 Task: Add a condition where "Channel Is not CTI phone call (outgoing)" in unsolved tickets in your groups.
Action: Mouse moved to (122, 489)
Screenshot: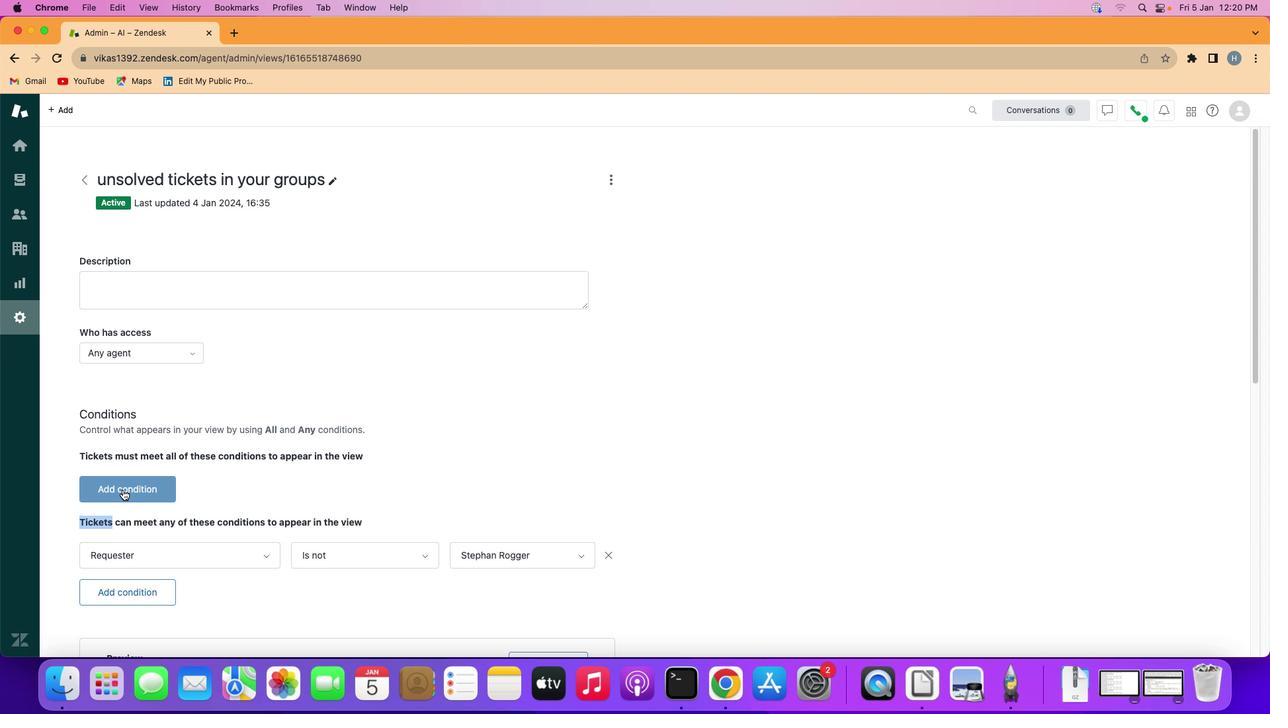 
Action: Mouse pressed left at (122, 489)
Screenshot: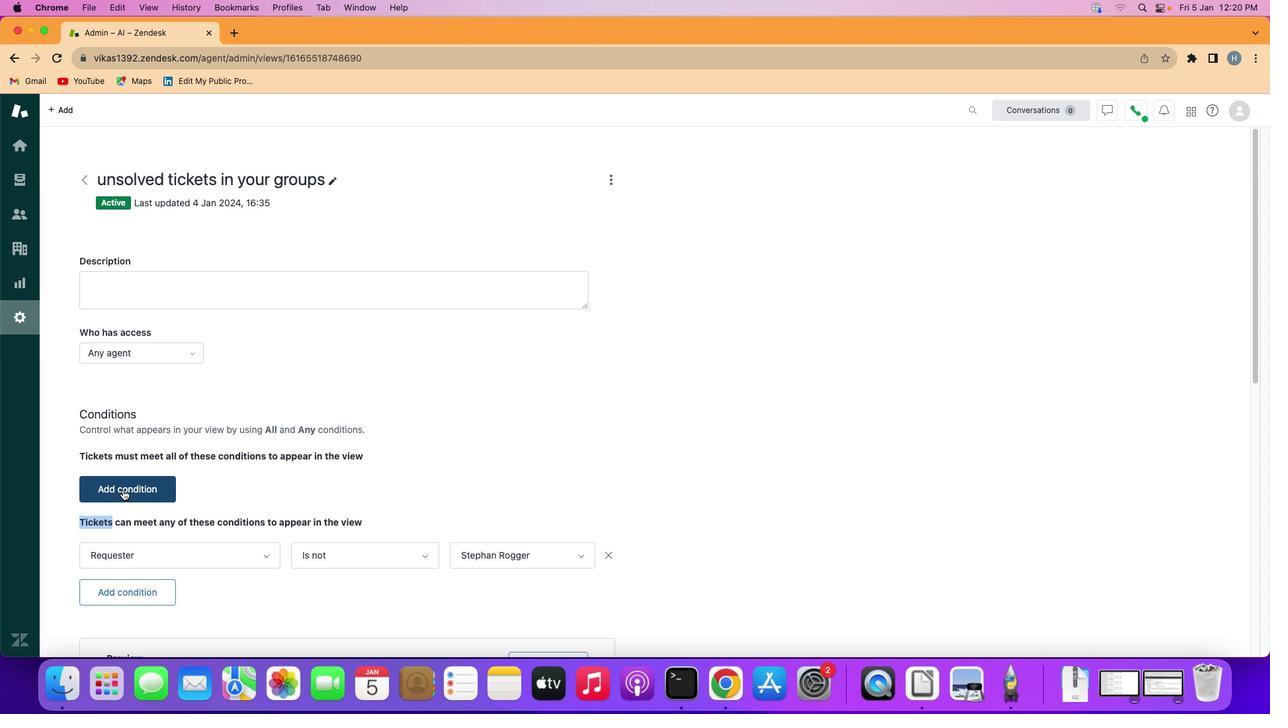 
Action: Mouse moved to (159, 486)
Screenshot: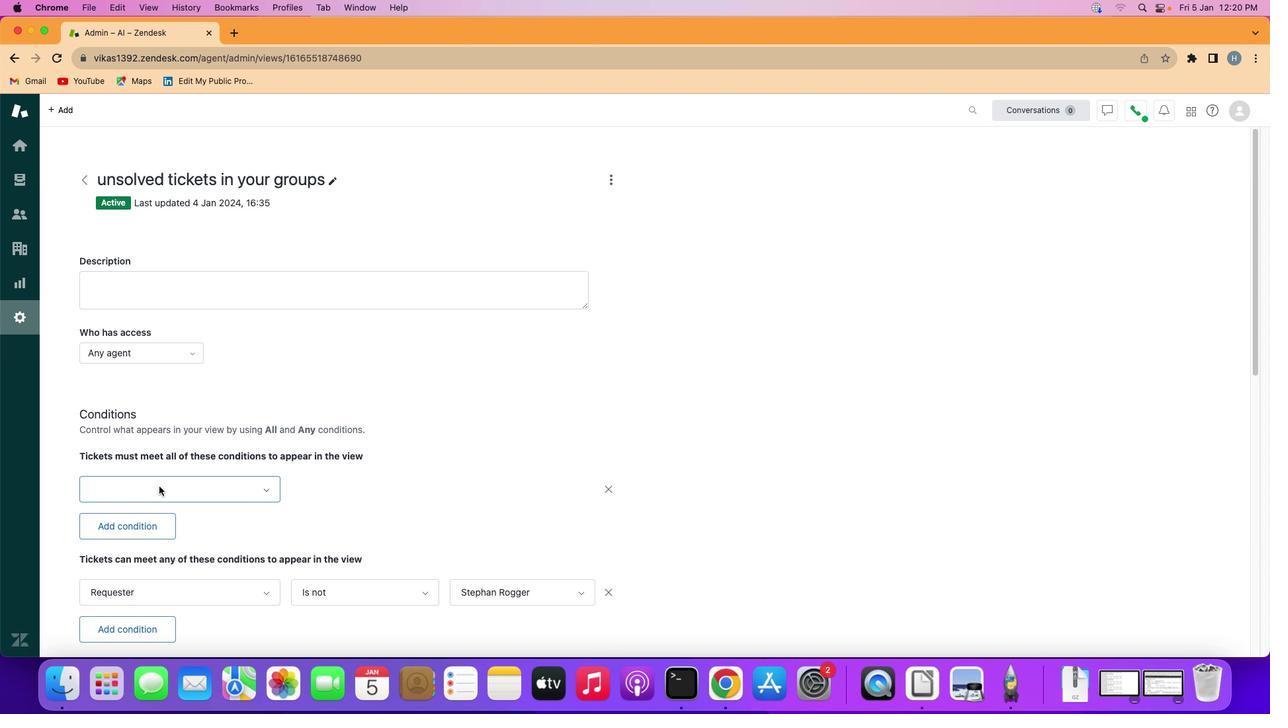 
Action: Mouse pressed left at (159, 486)
Screenshot: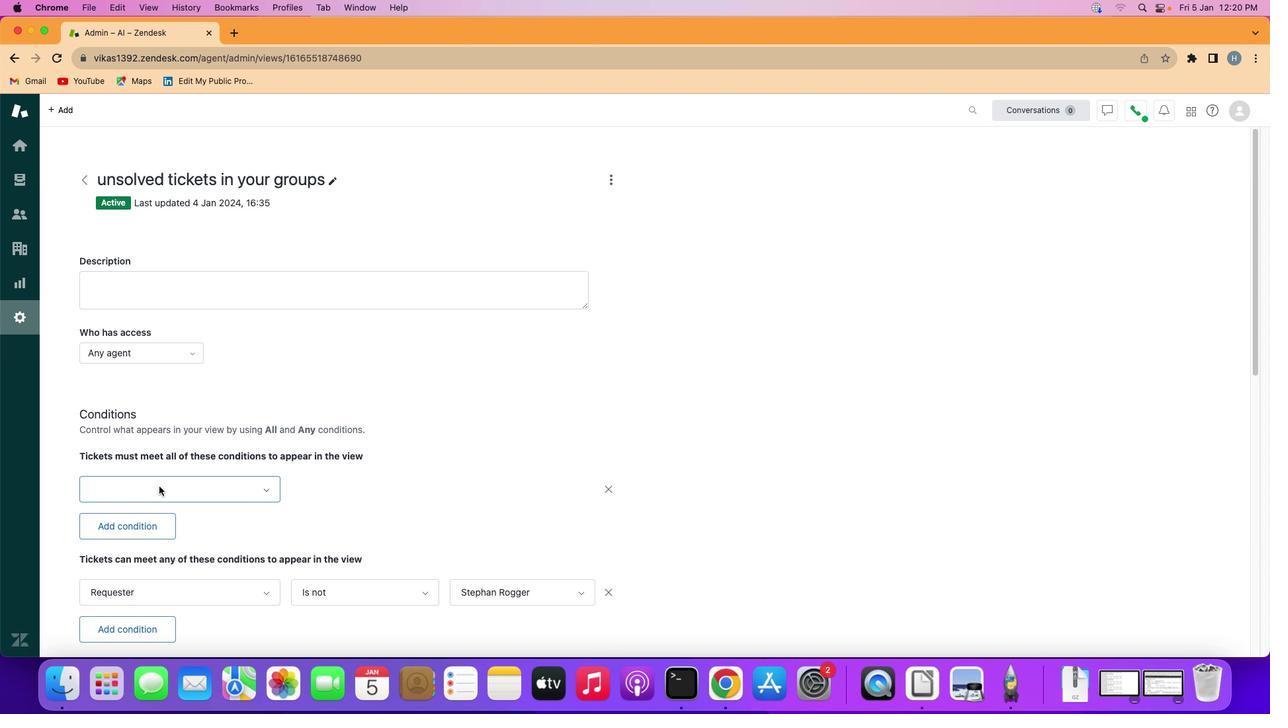 
Action: Mouse moved to (186, 401)
Screenshot: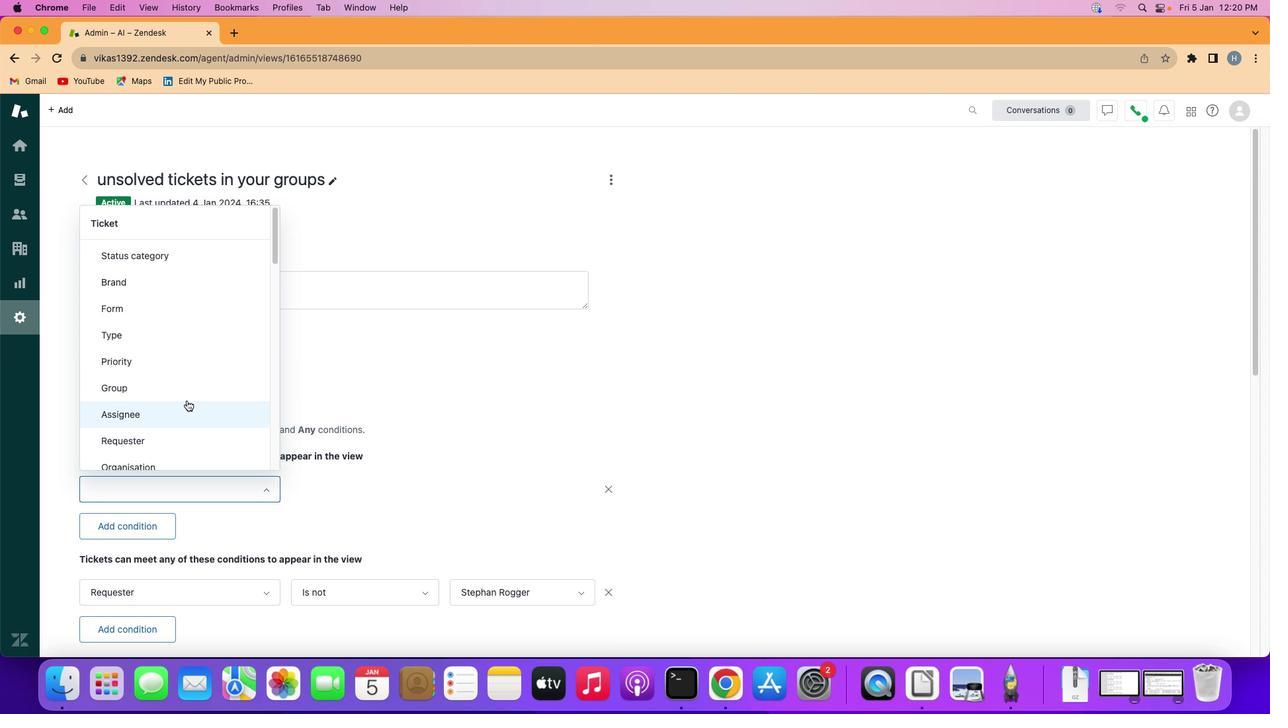 
Action: Mouse scrolled (186, 401) with delta (0, 0)
Screenshot: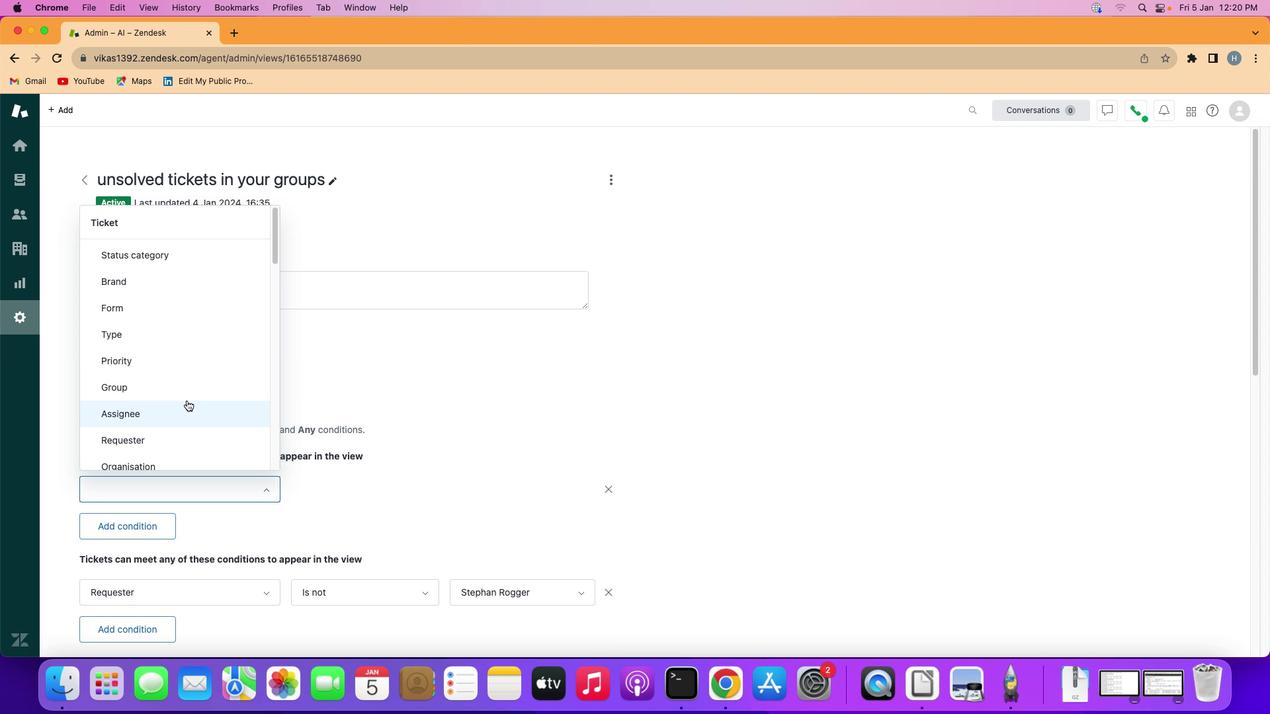 
Action: Mouse moved to (186, 400)
Screenshot: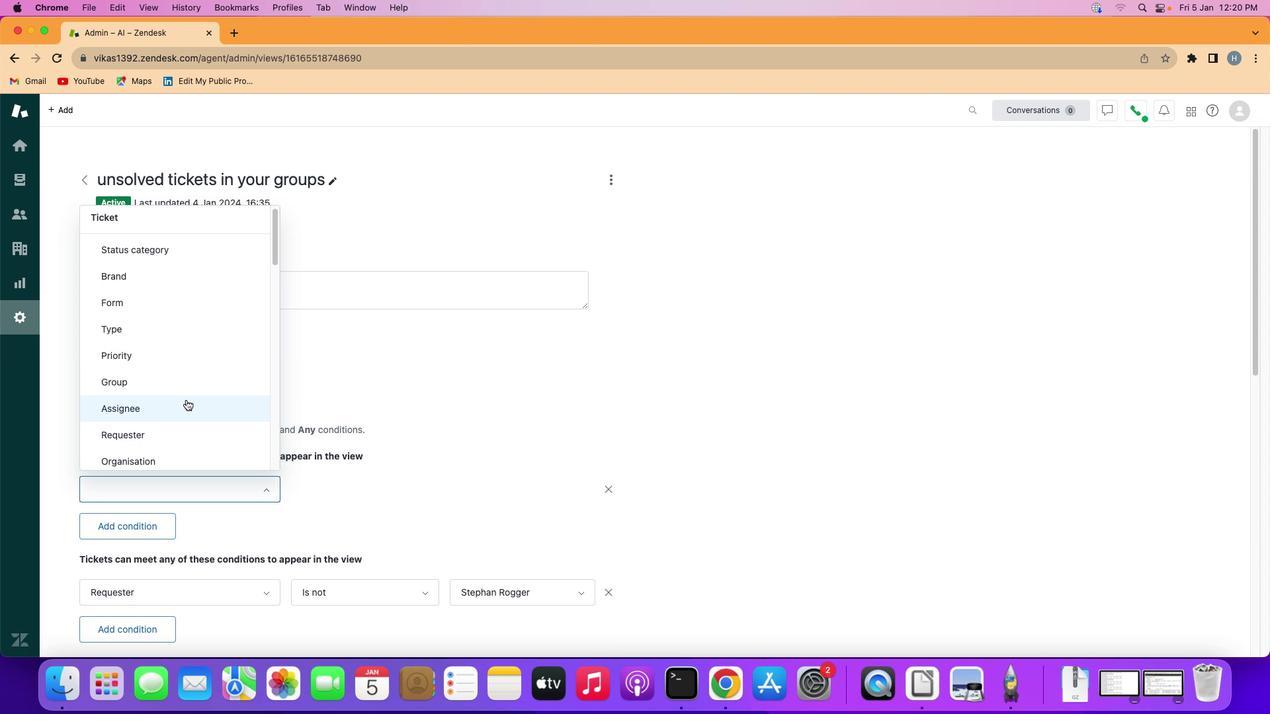 
Action: Mouse scrolled (186, 400) with delta (0, 0)
Screenshot: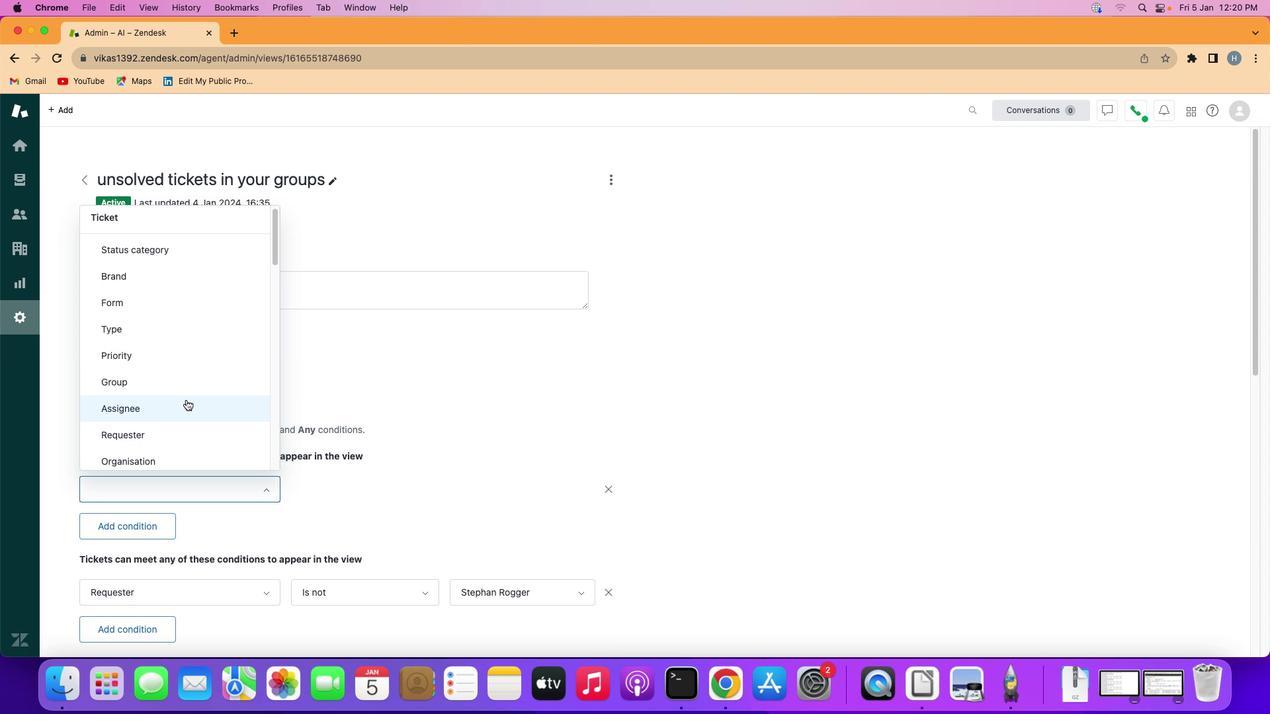 
Action: Mouse moved to (186, 400)
Screenshot: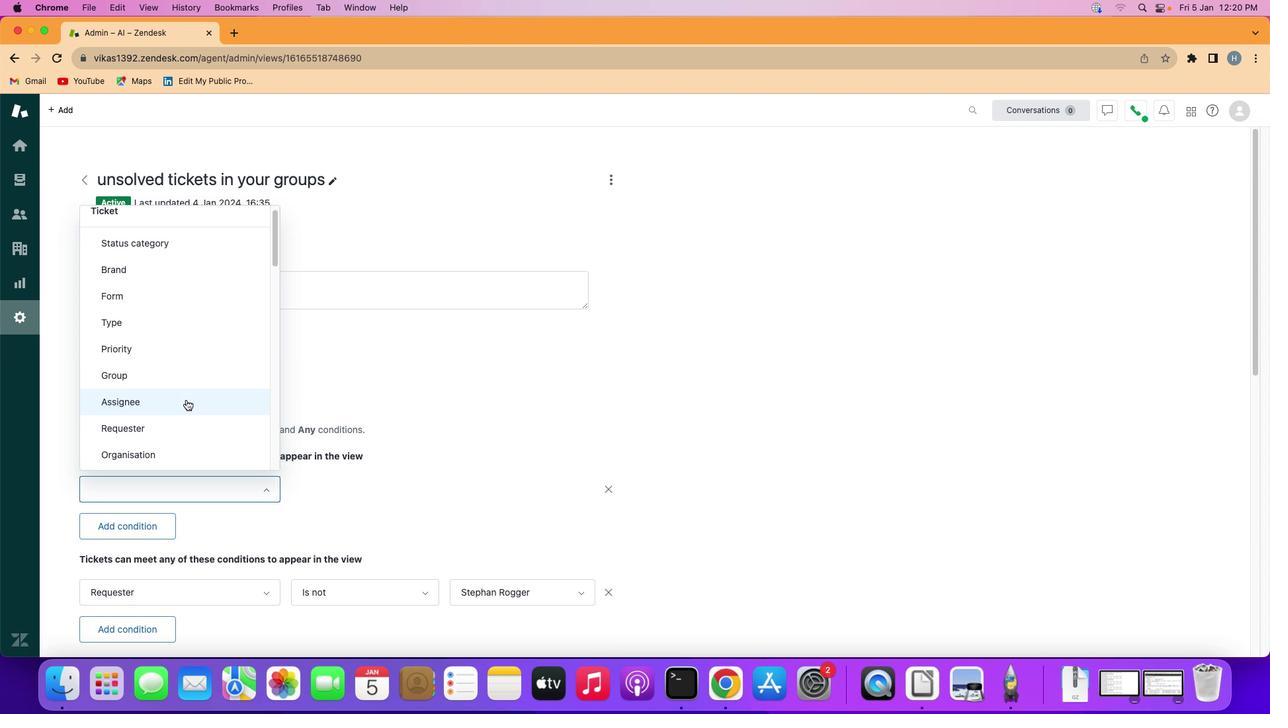 
Action: Mouse scrolled (186, 400) with delta (0, 0)
Screenshot: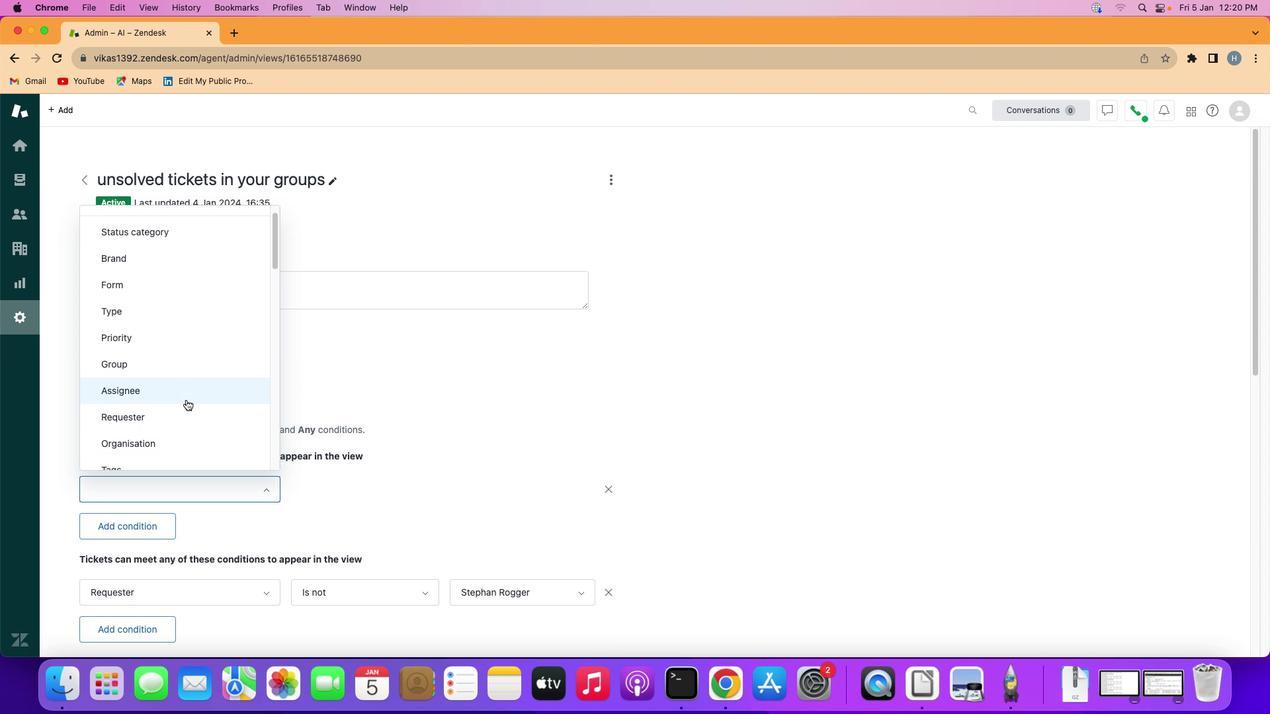 
Action: Mouse moved to (186, 399)
Screenshot: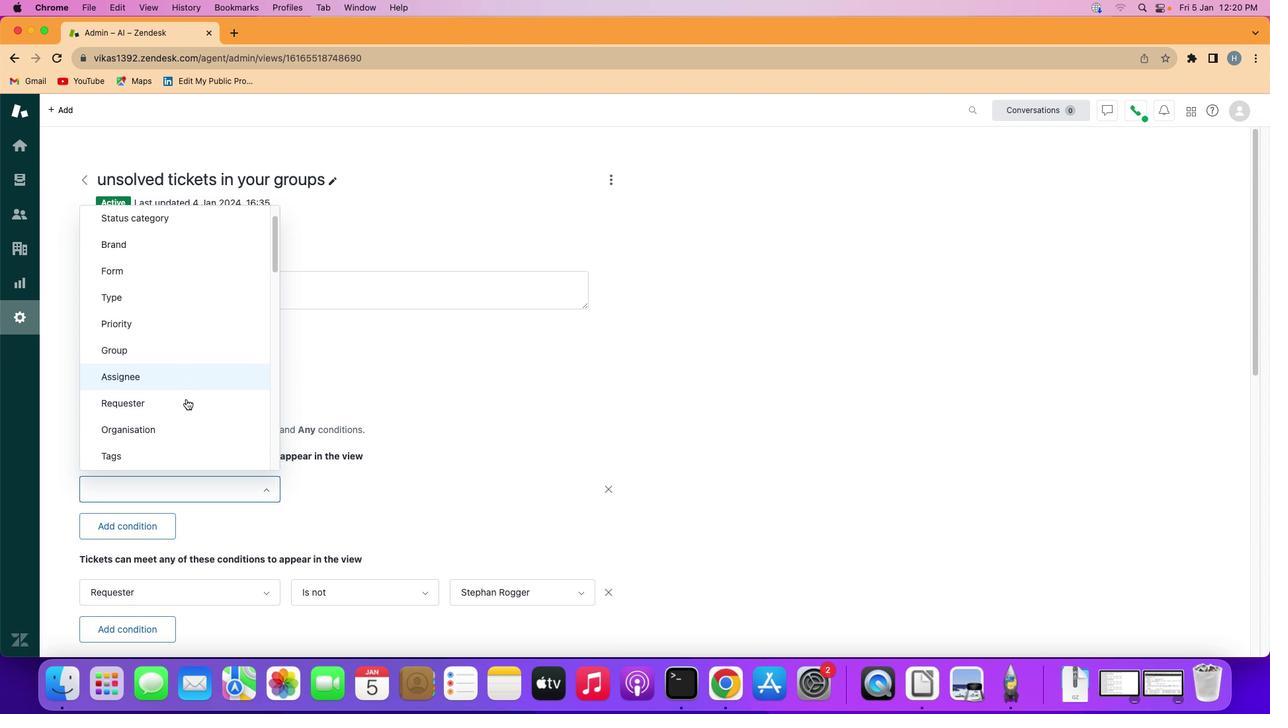 
Action: Mouse scrolled (186, 399) with delta (0, 0)
Screenshot: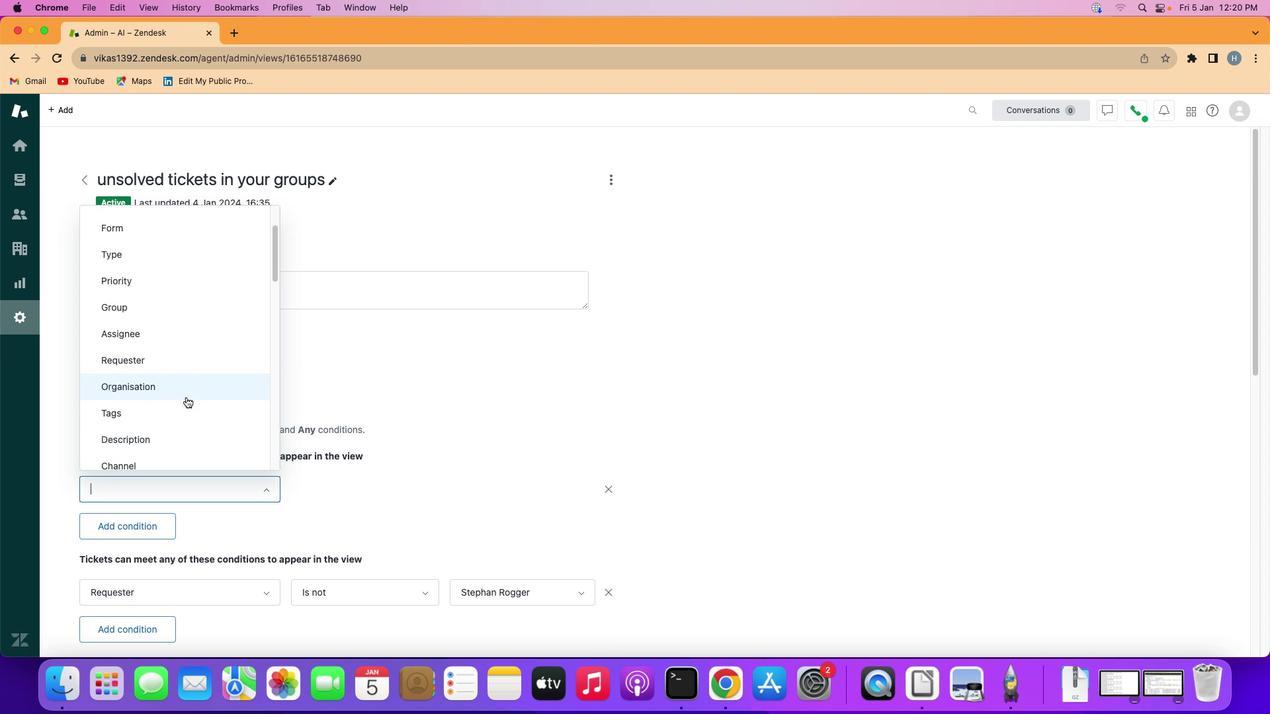 
Action: Mouse moved to (186, 396)
Screenshot: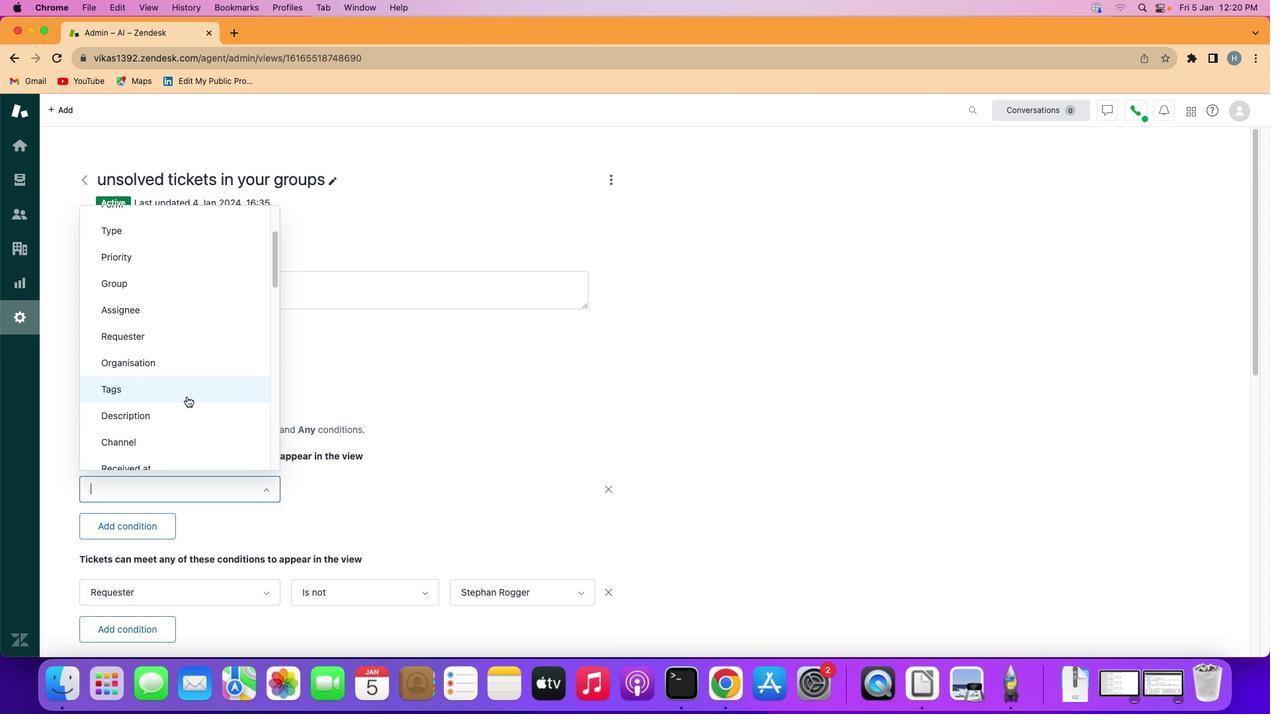 
Action: Mouse scrolled (186, 396) with delta (0, 0)
Screenshot: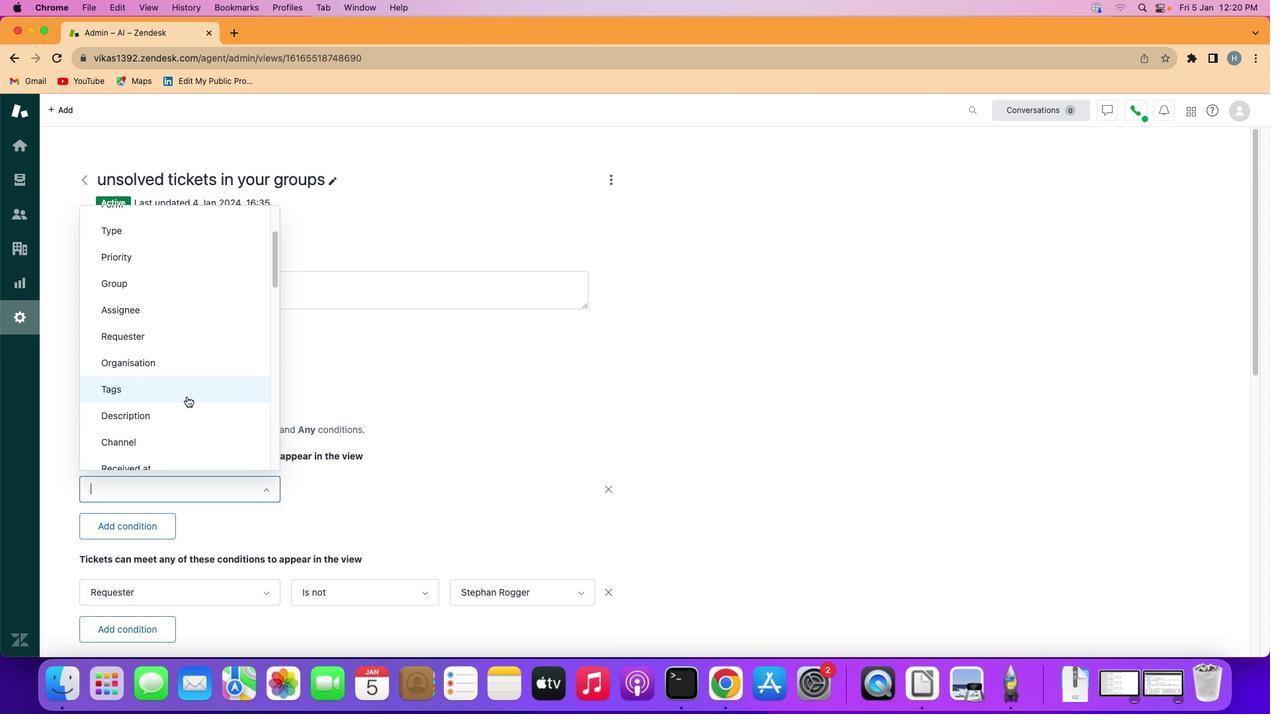 
Action: Mouse moved to (181, 437)
Screenshot: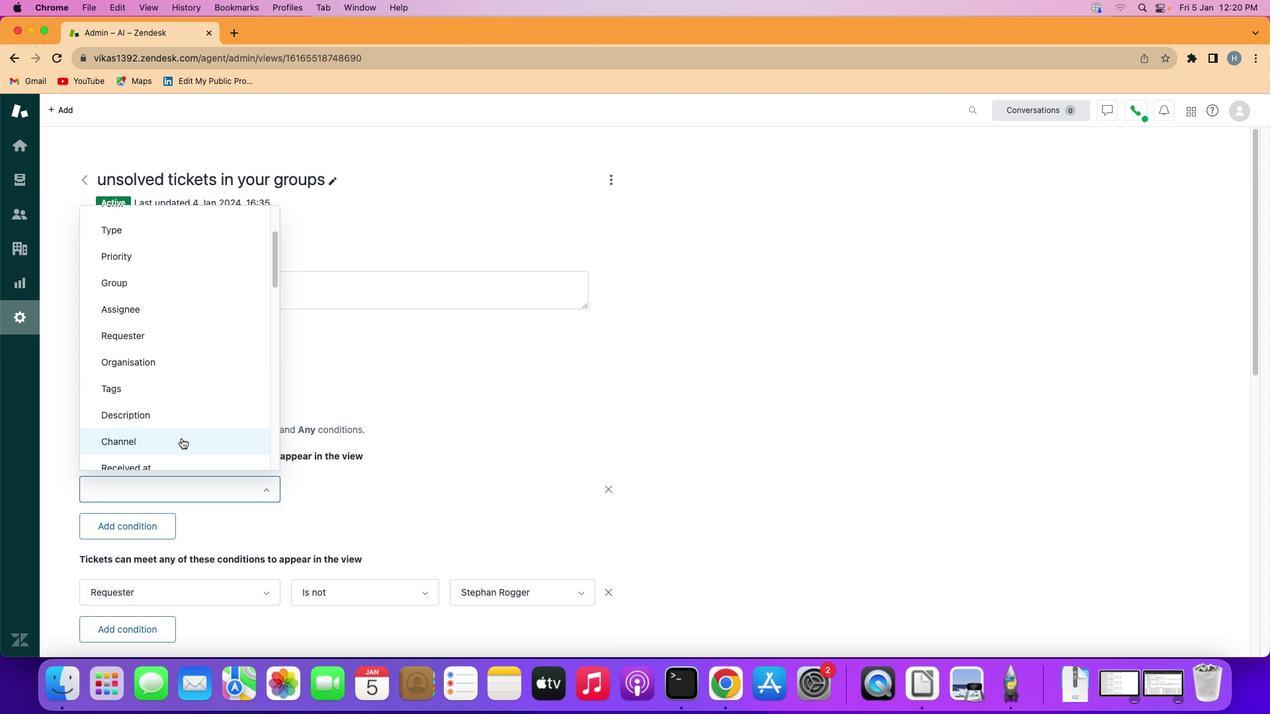 
Action: Mouse pressed left at (181, 437)
Screenshot: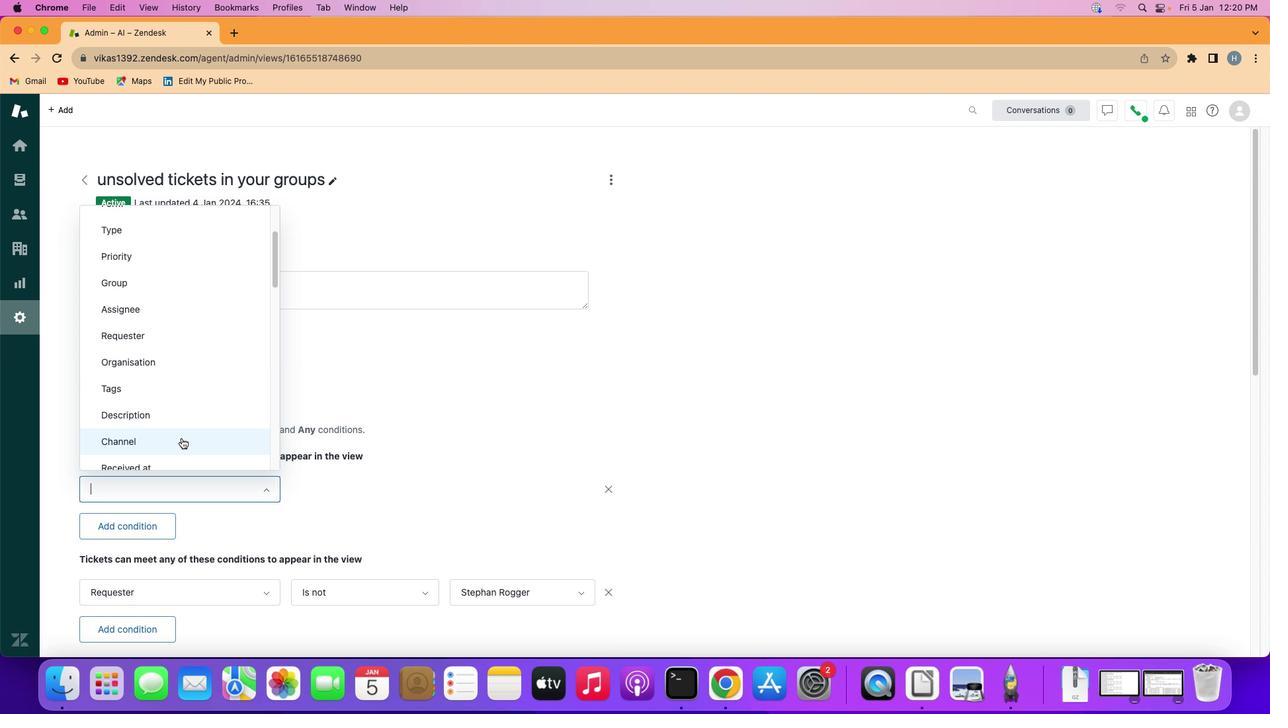 
Action: Mouse moved to (347, 488)
Screenshot: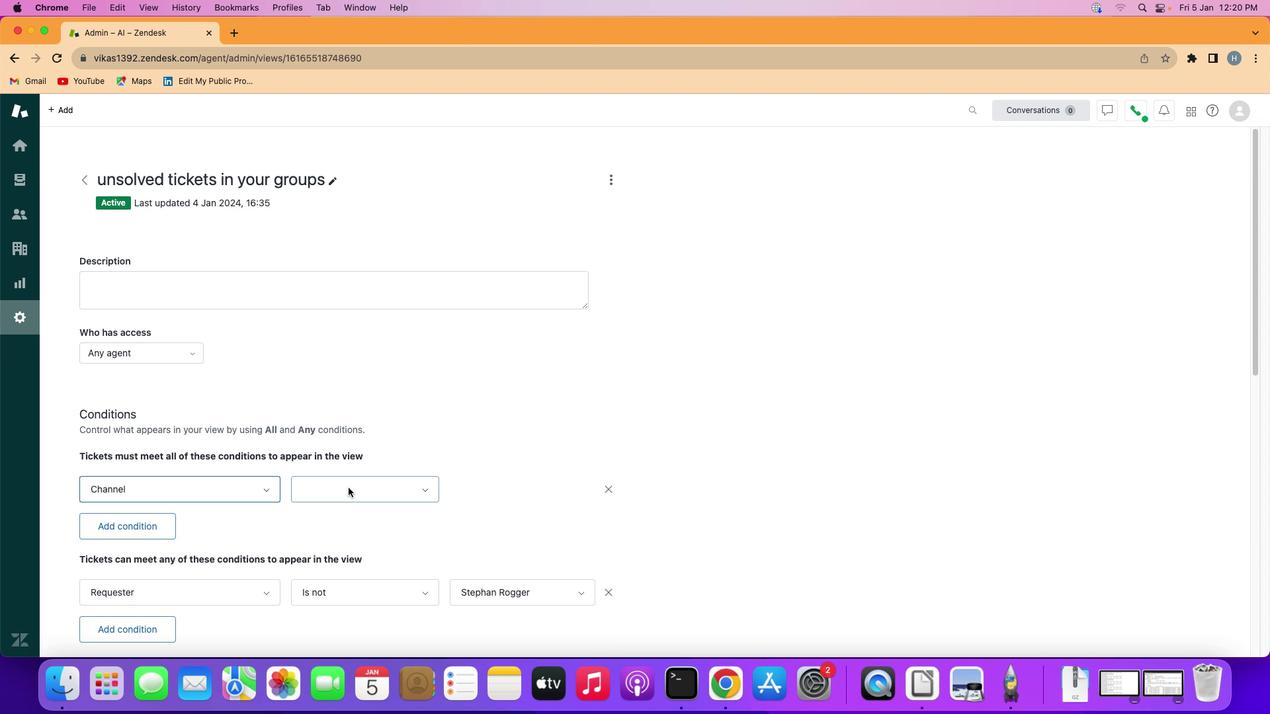 
Action: Mouse pressed left at (347, 488)
Screenshot: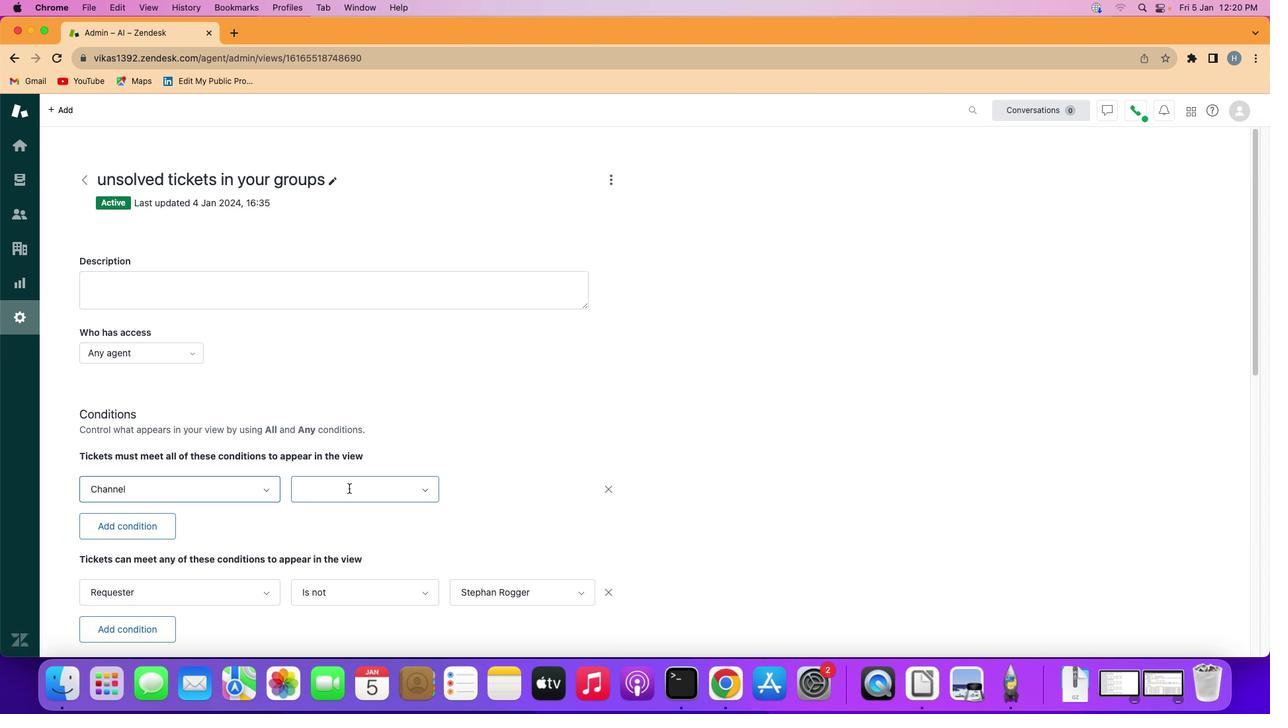
Action: Mouse moved to (342, 543)
Screenshot: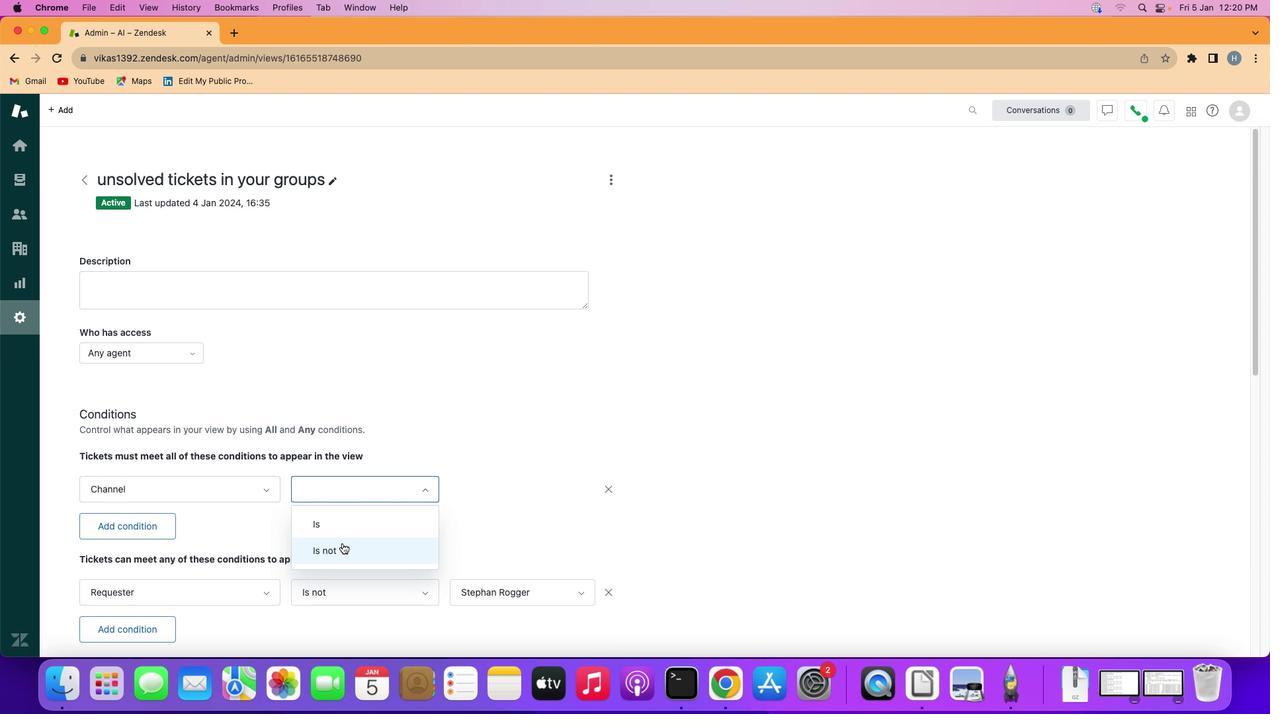 
Action: Mouse pressed left at (342, 543)
Screenshot: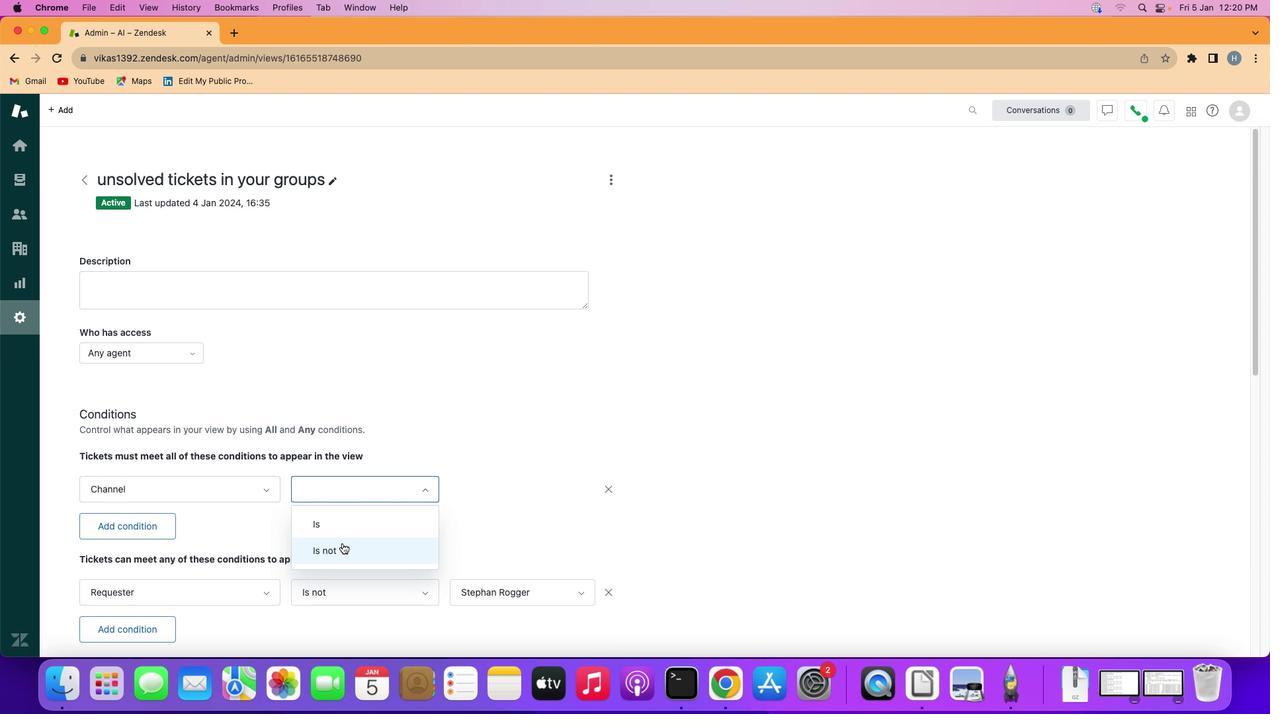 
Action: Mouse moved to (538, 478)
Screenshot: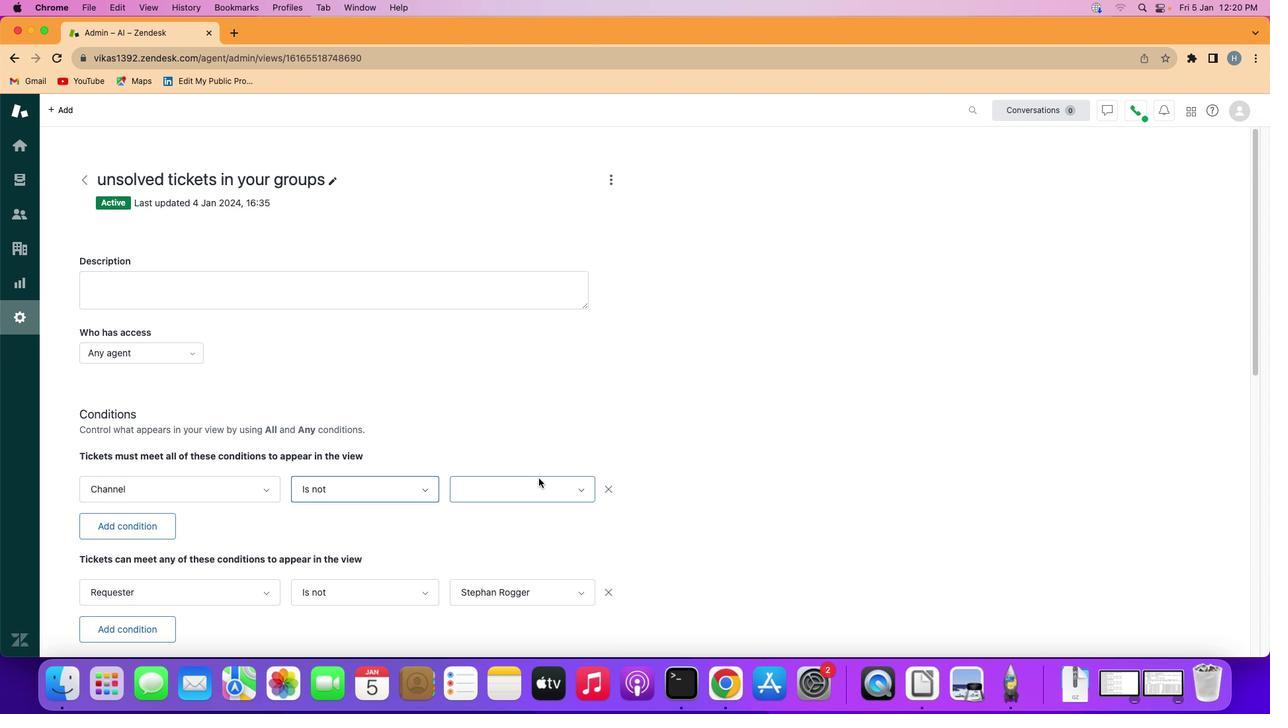 
Action: Mouse pressed left at (538, 478)
Screenshot: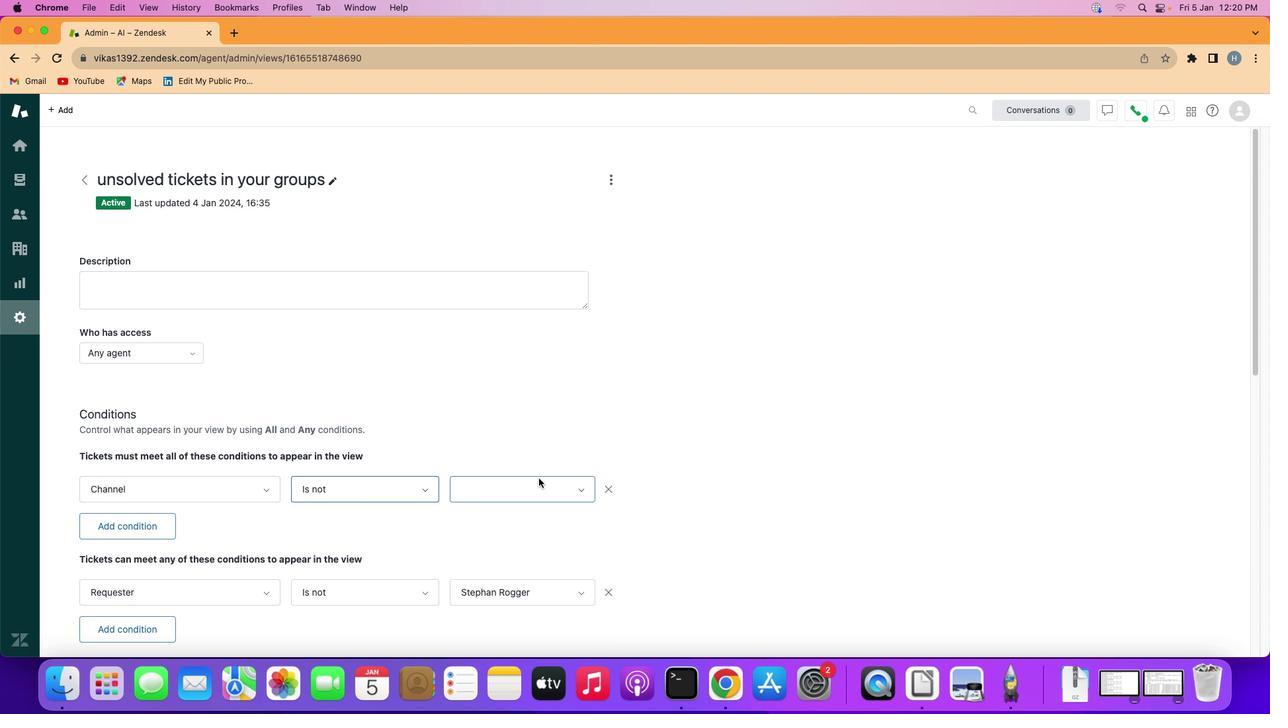 
Action: Mouse moved to (516, 393)
Screenshot: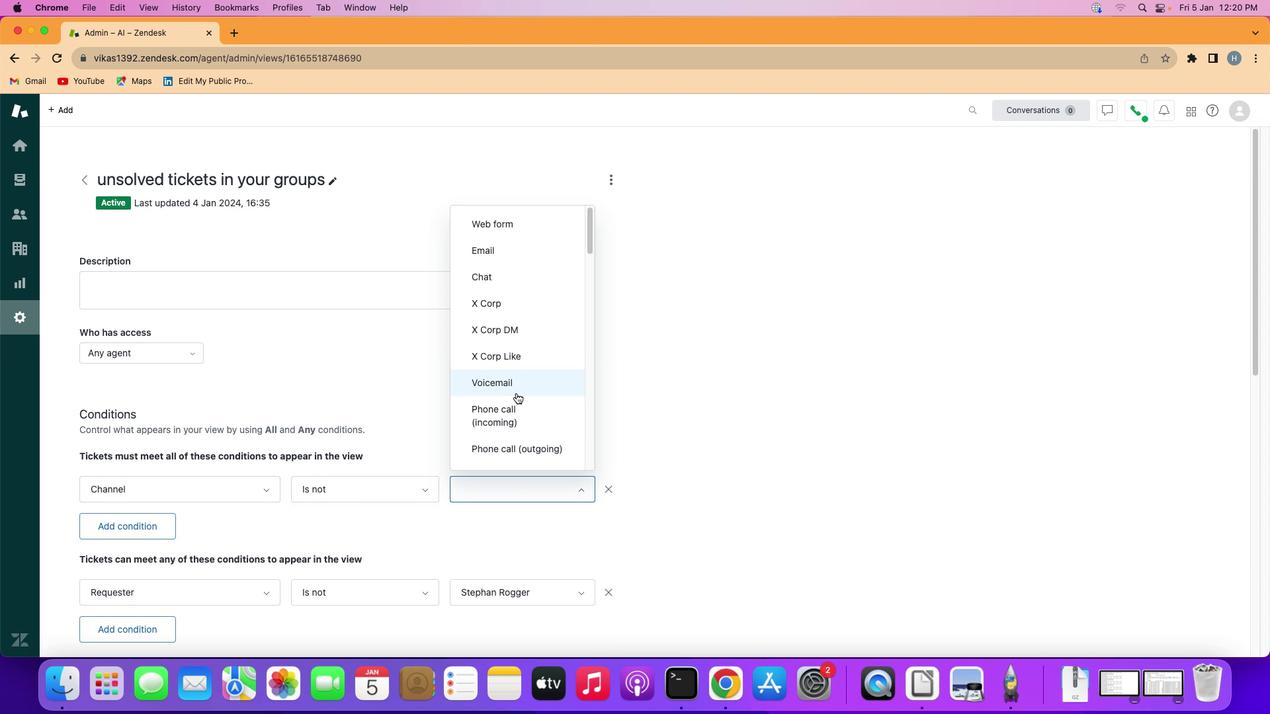 
Action: Mouse scrolled (516, 393) with delta (0, 0)
Screenshot: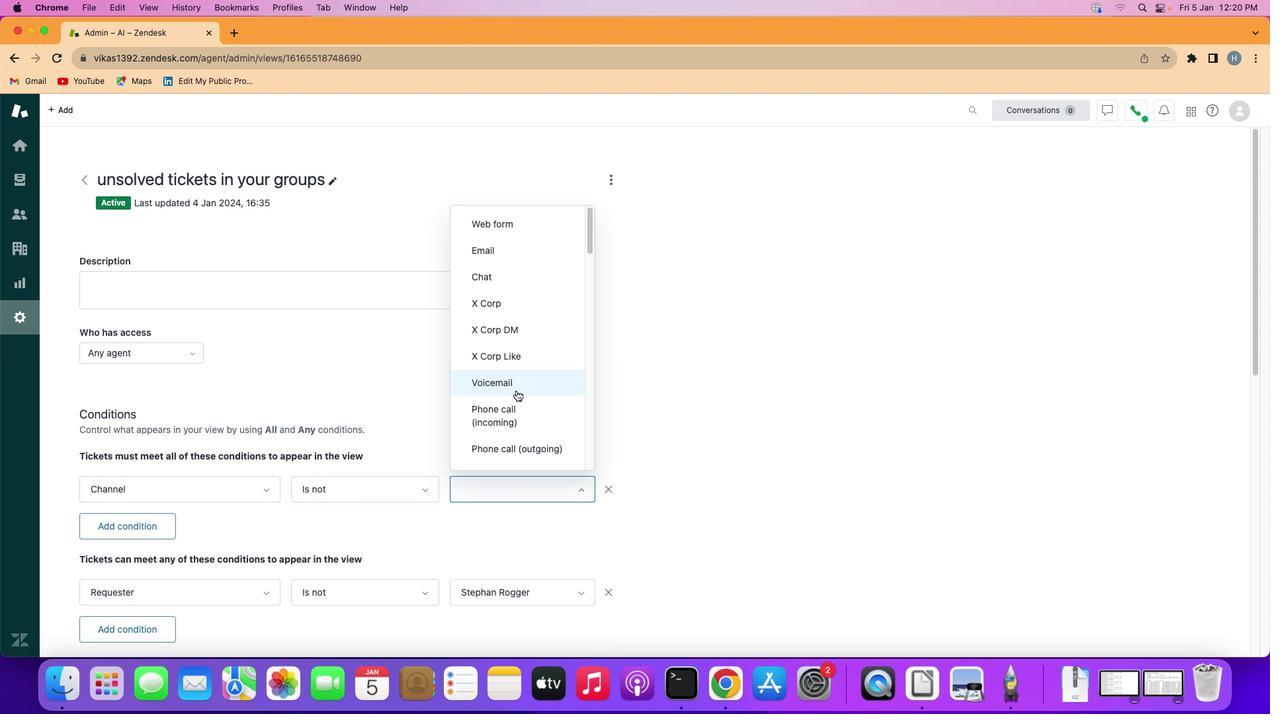 
Action: Mouse scrolled (516, 393) with delta (0, -1)
Screenshot: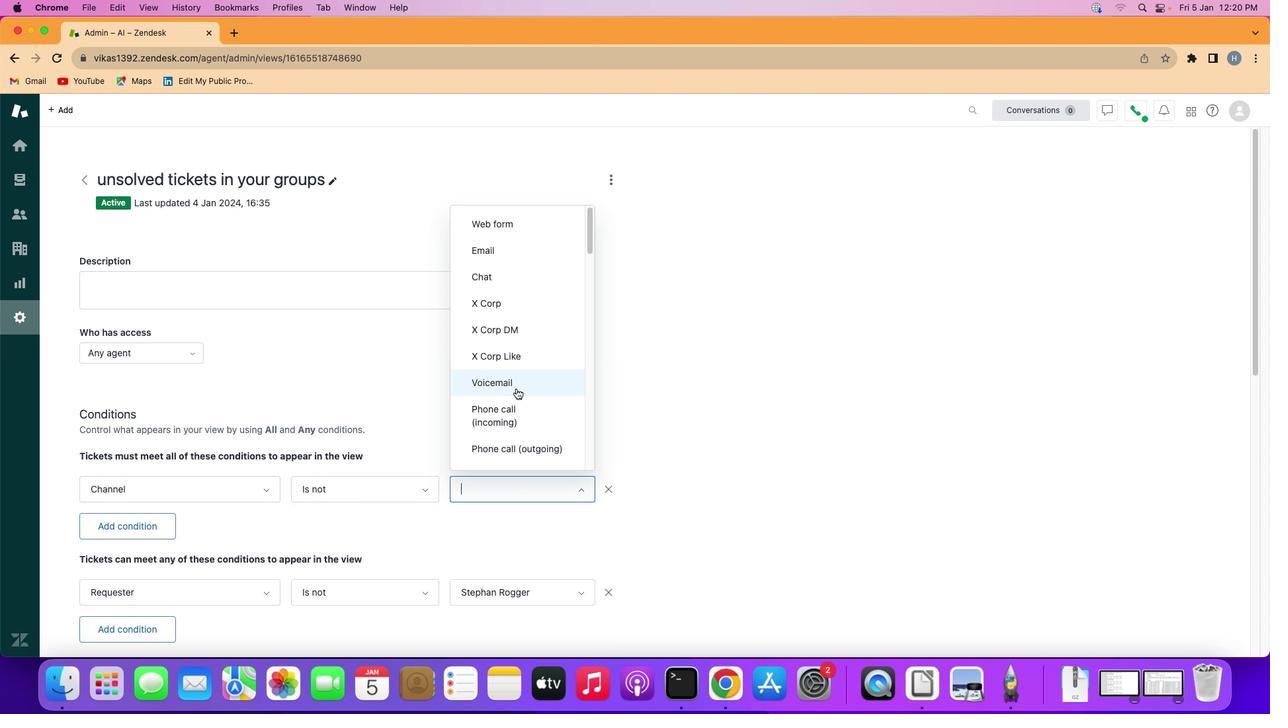 
Action: Mouse moved to (516, 390)
Screenshot: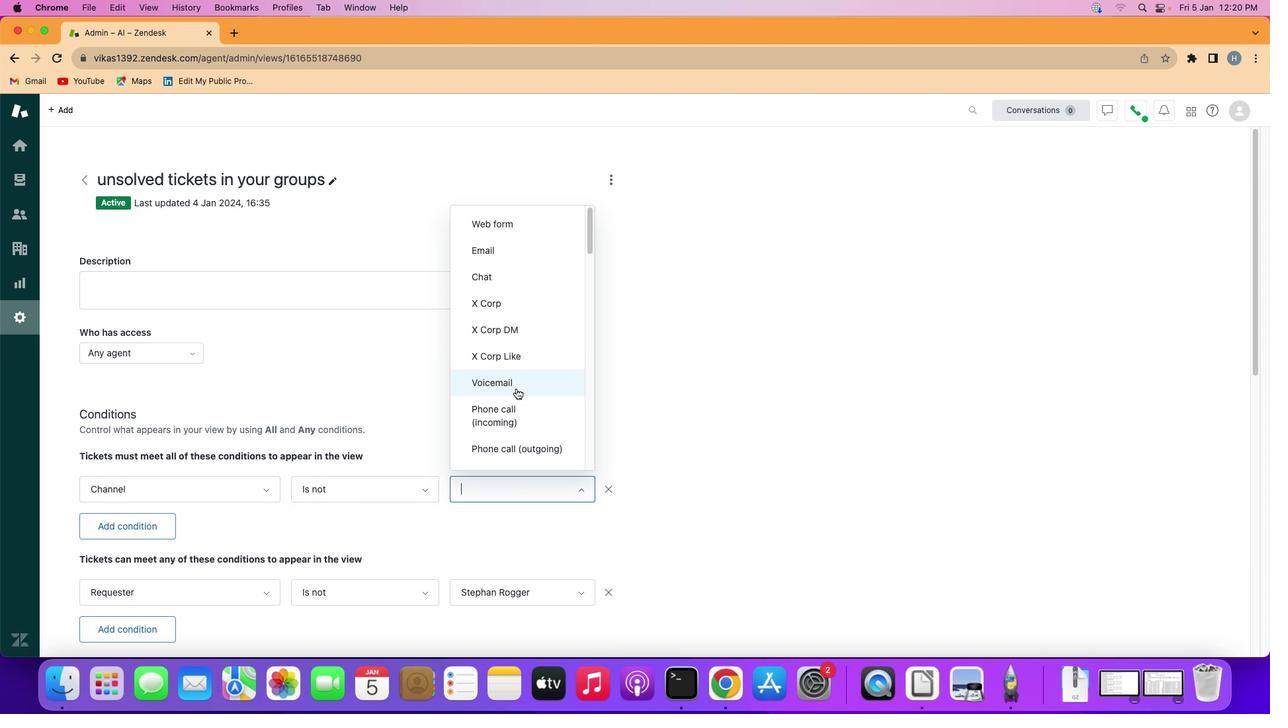 
Action: Mouse scrolled (516, 390) with delta (0, 0)
Screenshot: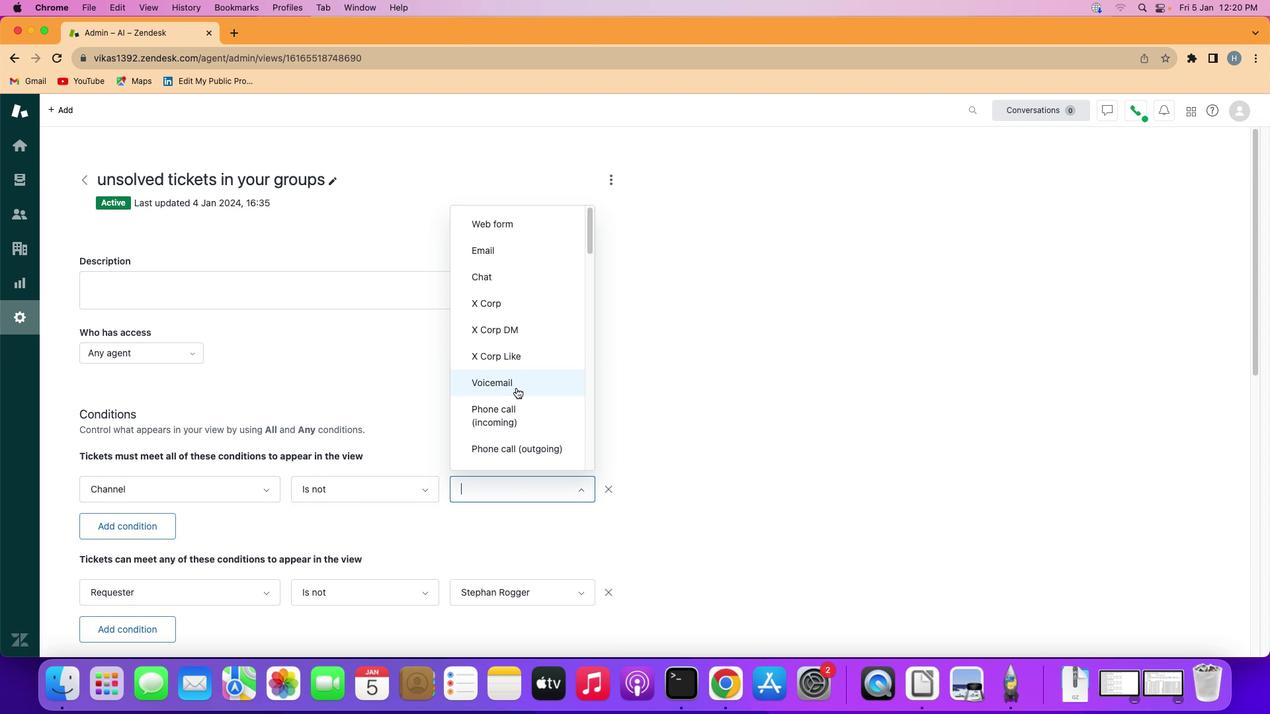 
Action: Mouse moved to (515, 387)
Screenshot: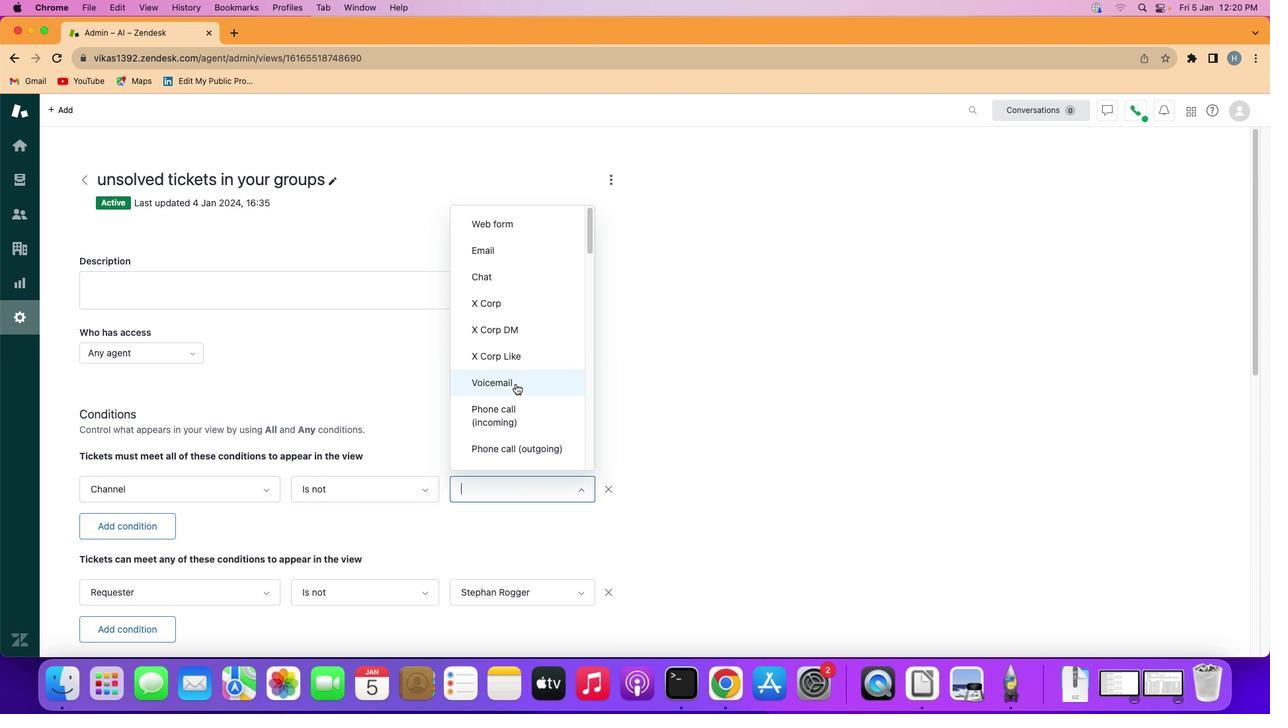
Action: Mouse scrolled (515, 387) with delta (0, -1)
Screenshot: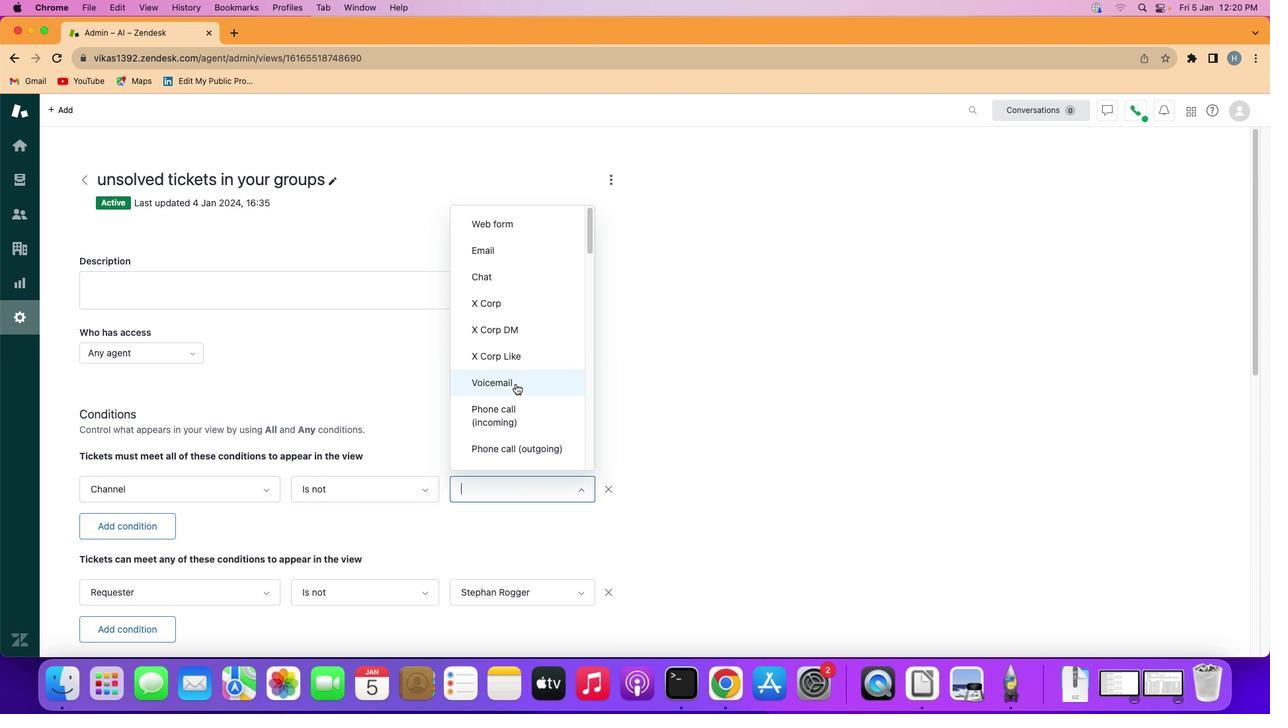 
Action: Mouse moved to (515, 383)
Screenshot: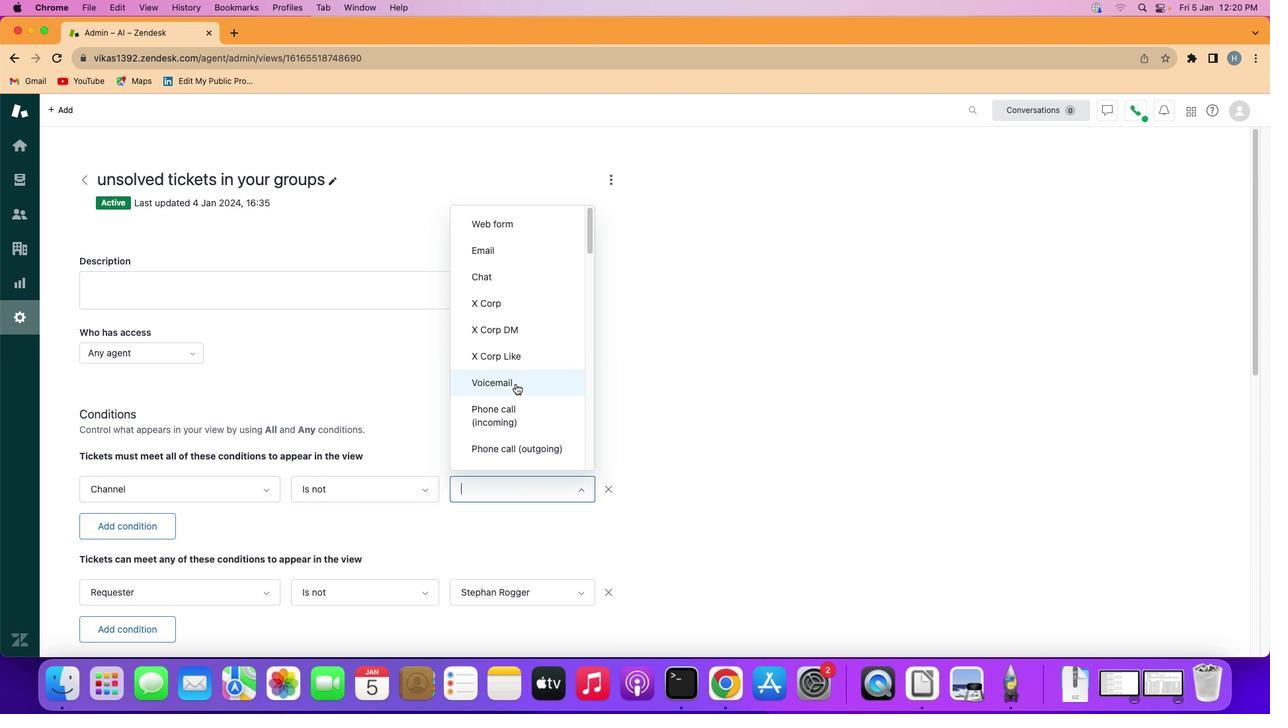 
Action: Mouse scrolled (515, 383) with delta (0, 0)
Screenshot: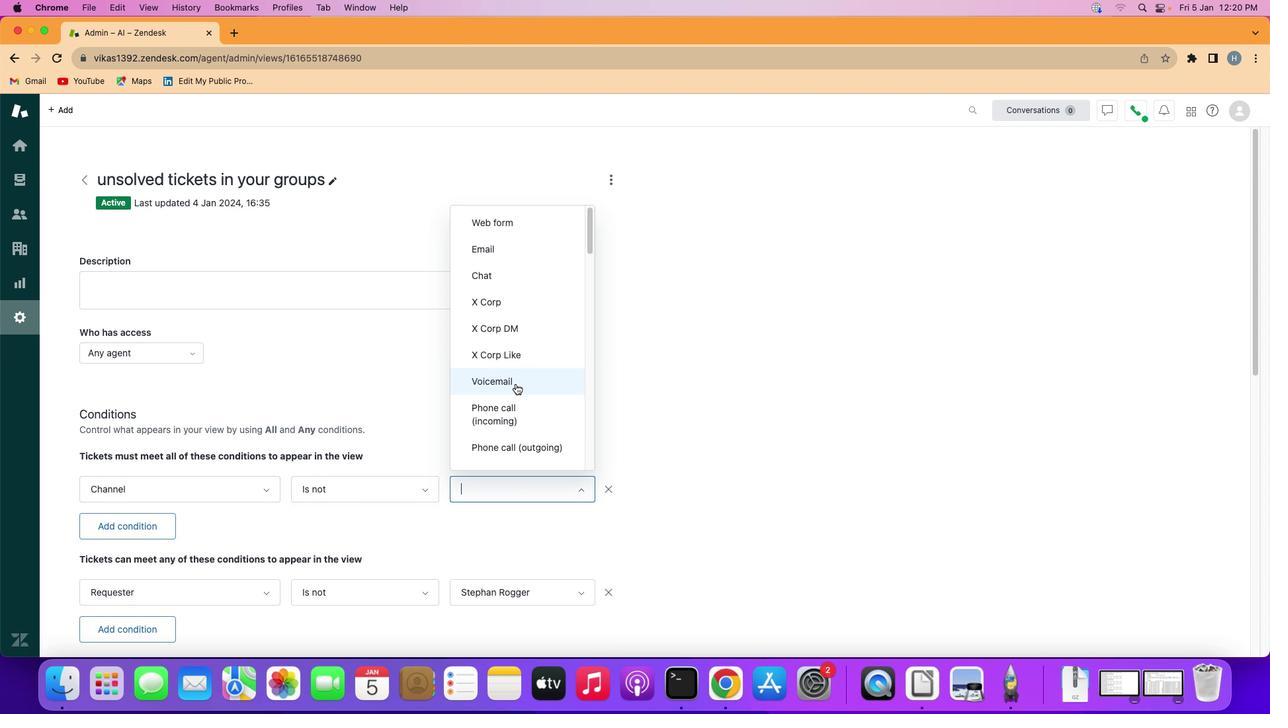 
Action: Mouse moved to (517, 385)
Screenshot: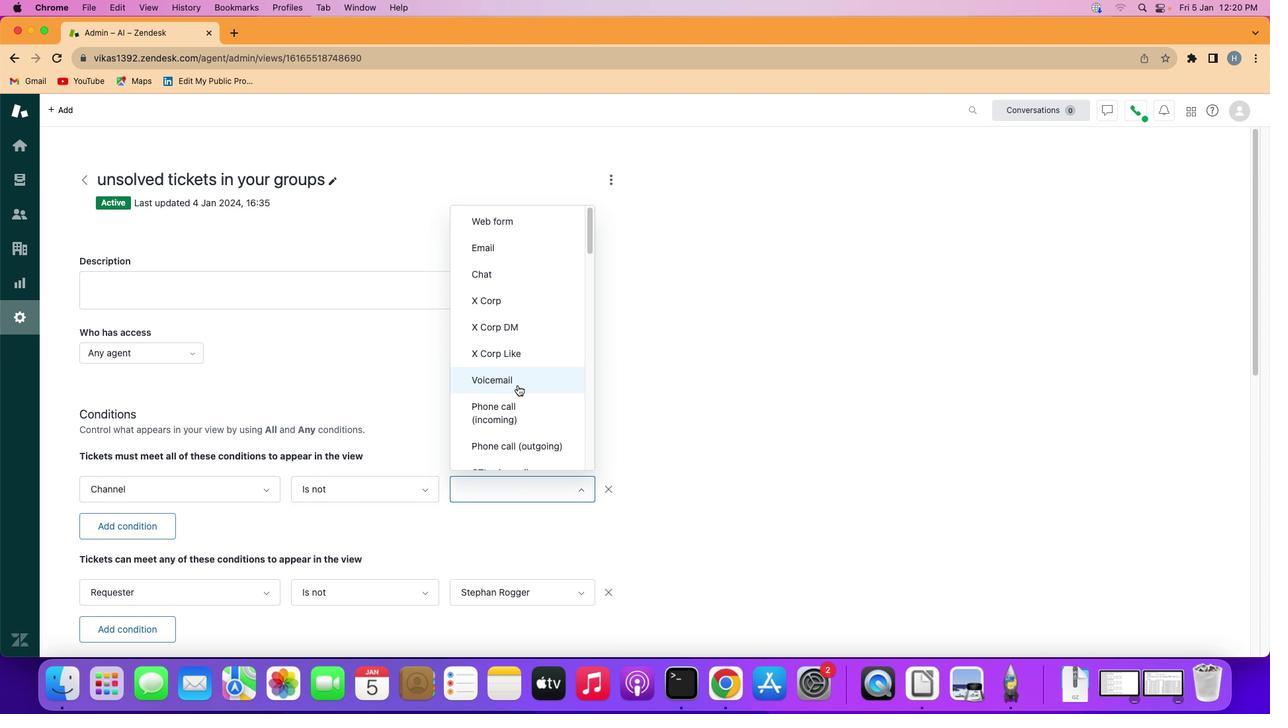 
Action: Mouse scrolled (517, 385) with delta (0, 0)
Screenshot: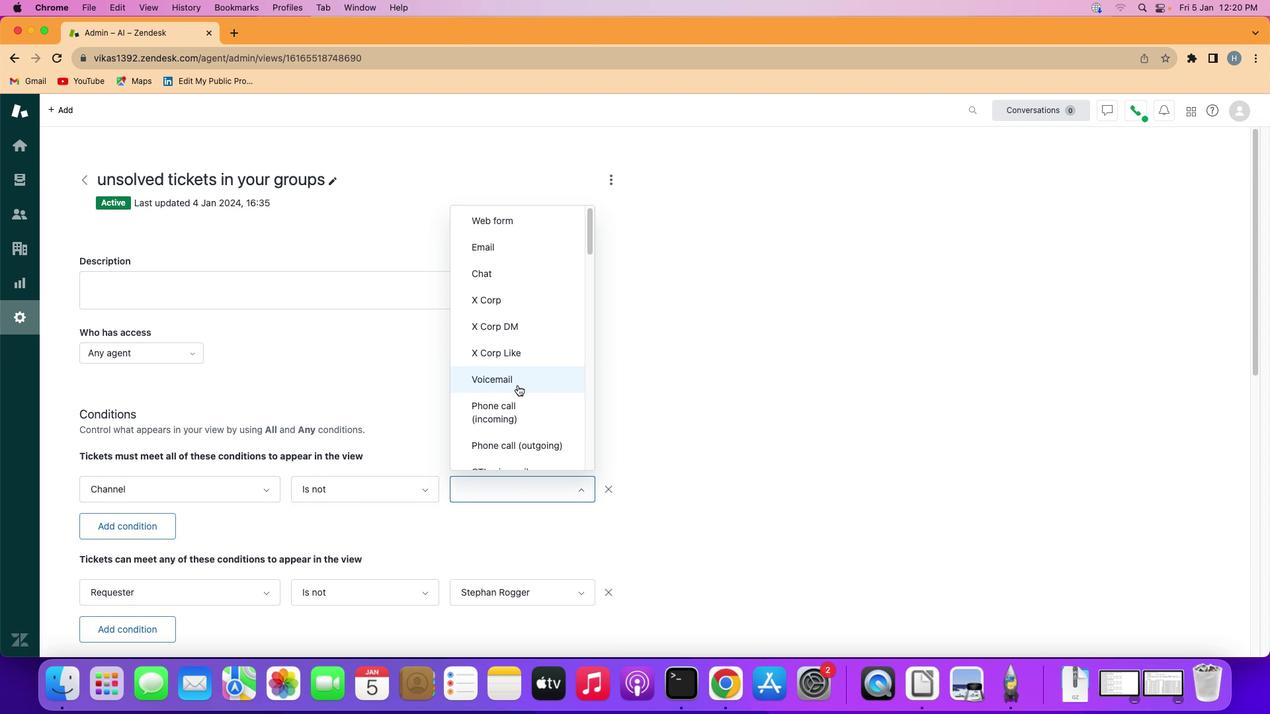 
Action: Mouse scrolled (517, 385) with delta (0, 1)
Screenshot: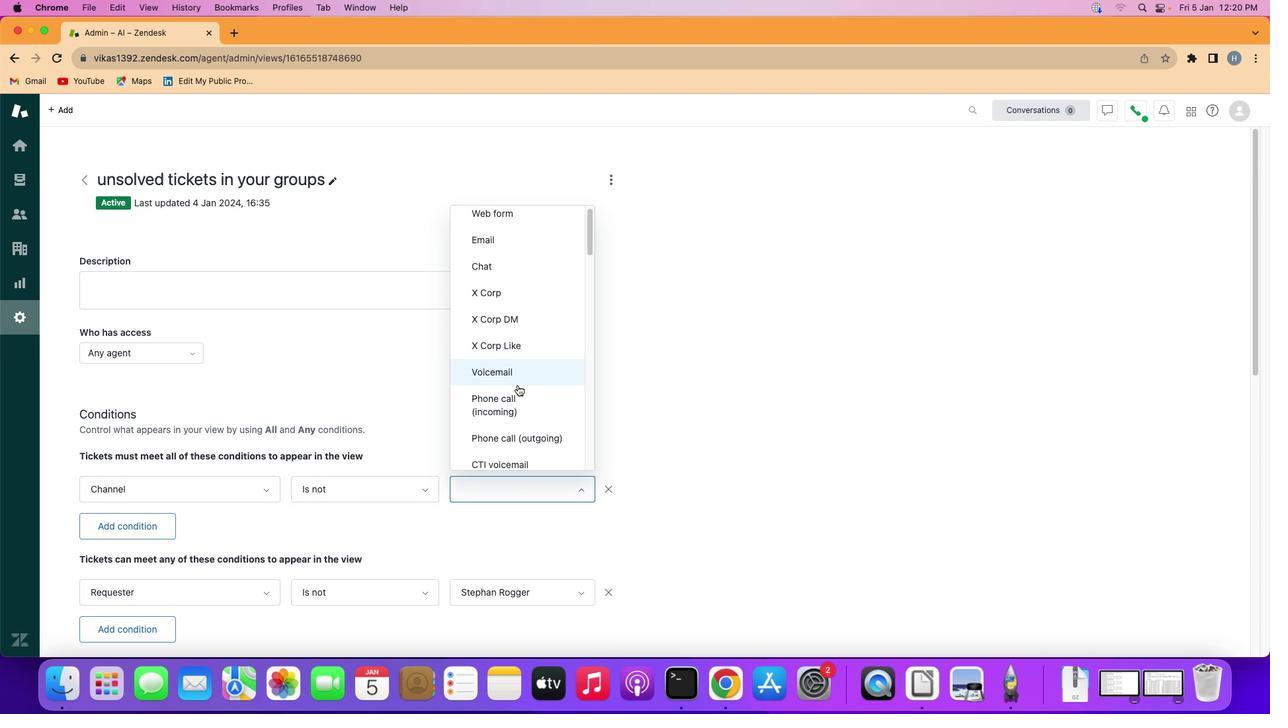 
Action: Mouse scrolled (517, 385) with delta (0, -1)
Screenshot: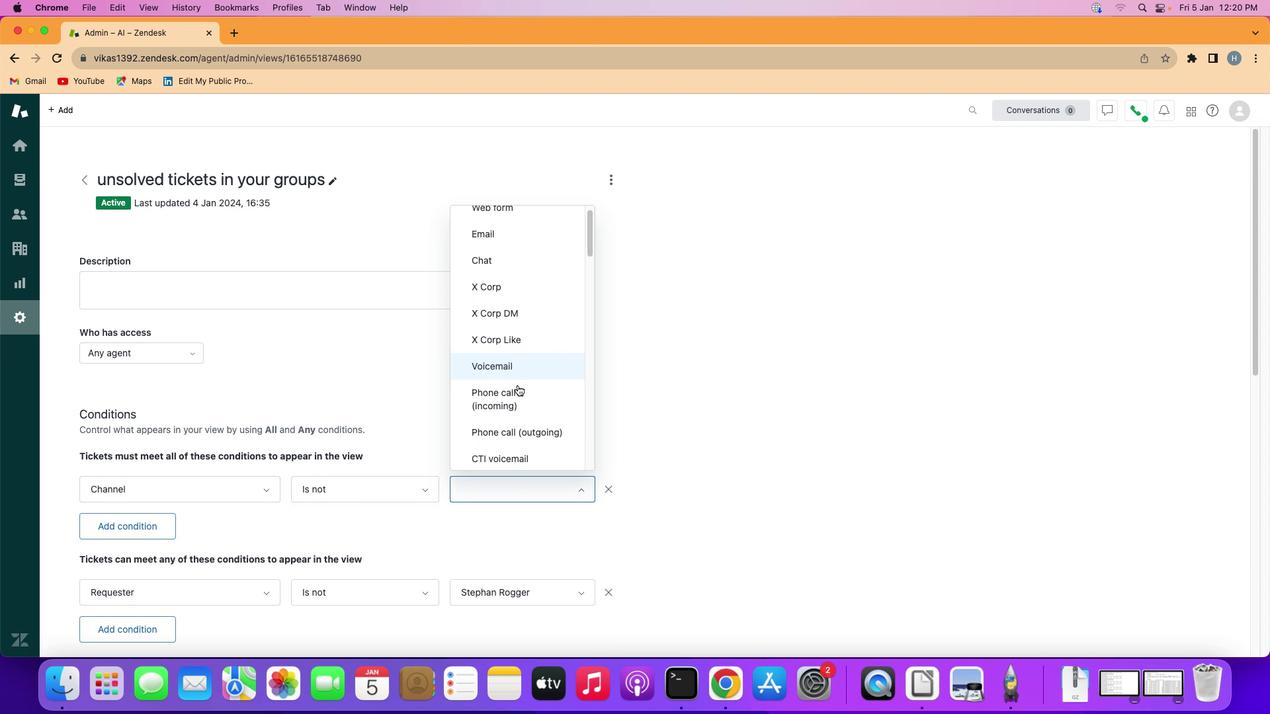 
Action: Mouse scrolled (517, 385) with delta (0, 0)
Screenshot: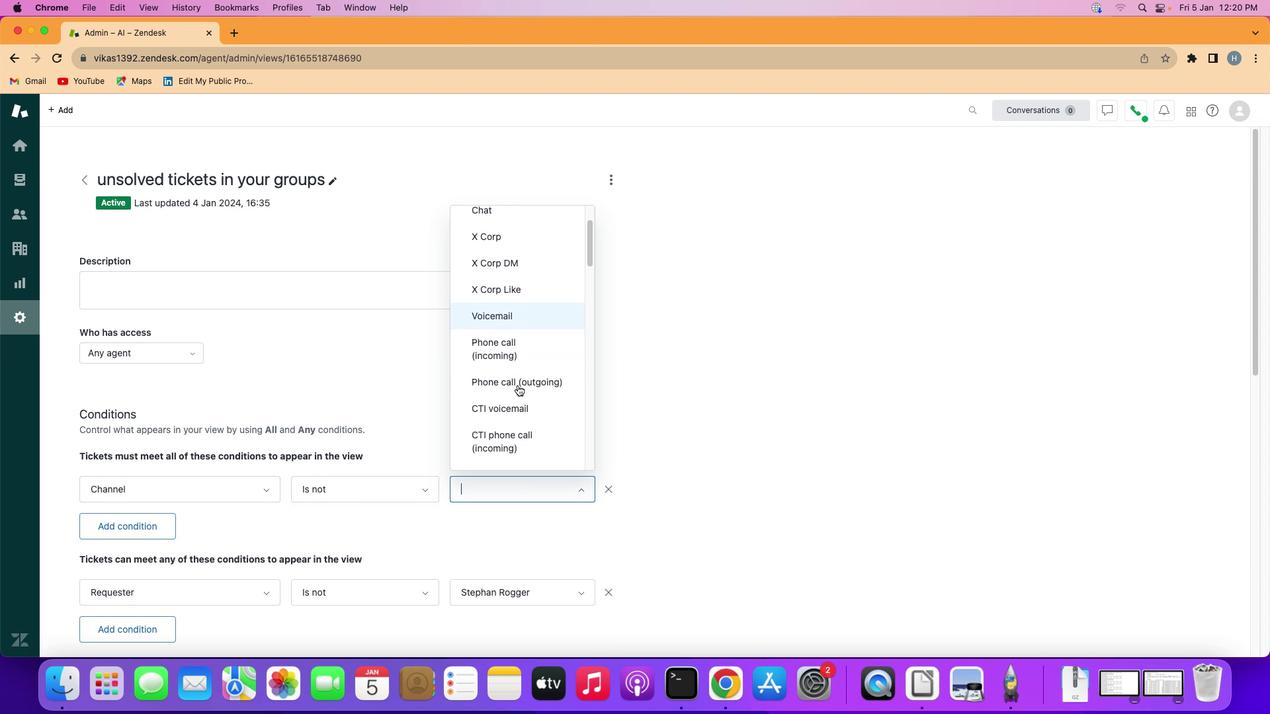 
Action: Mouse scrolled (517, 385) with delta (0, -1)
Screenshot: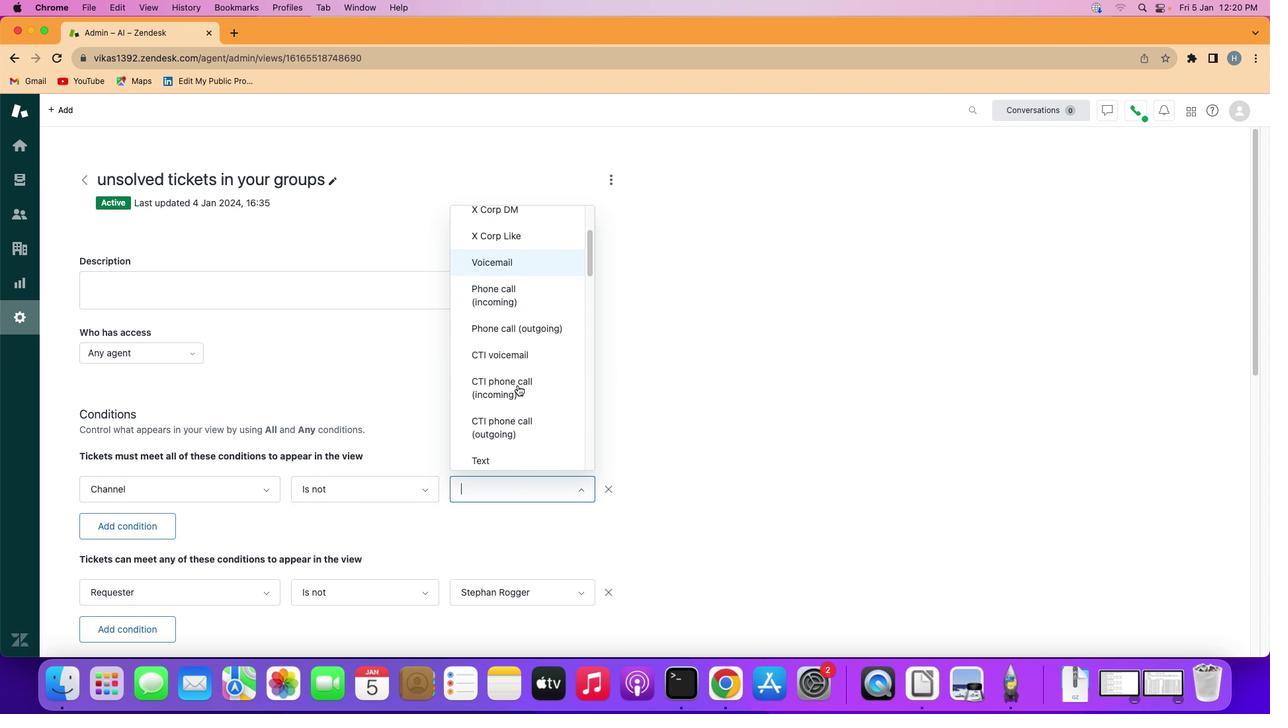 
Action: Mouse scrolled (517, 385) with delta (0, 0)
Screenshot: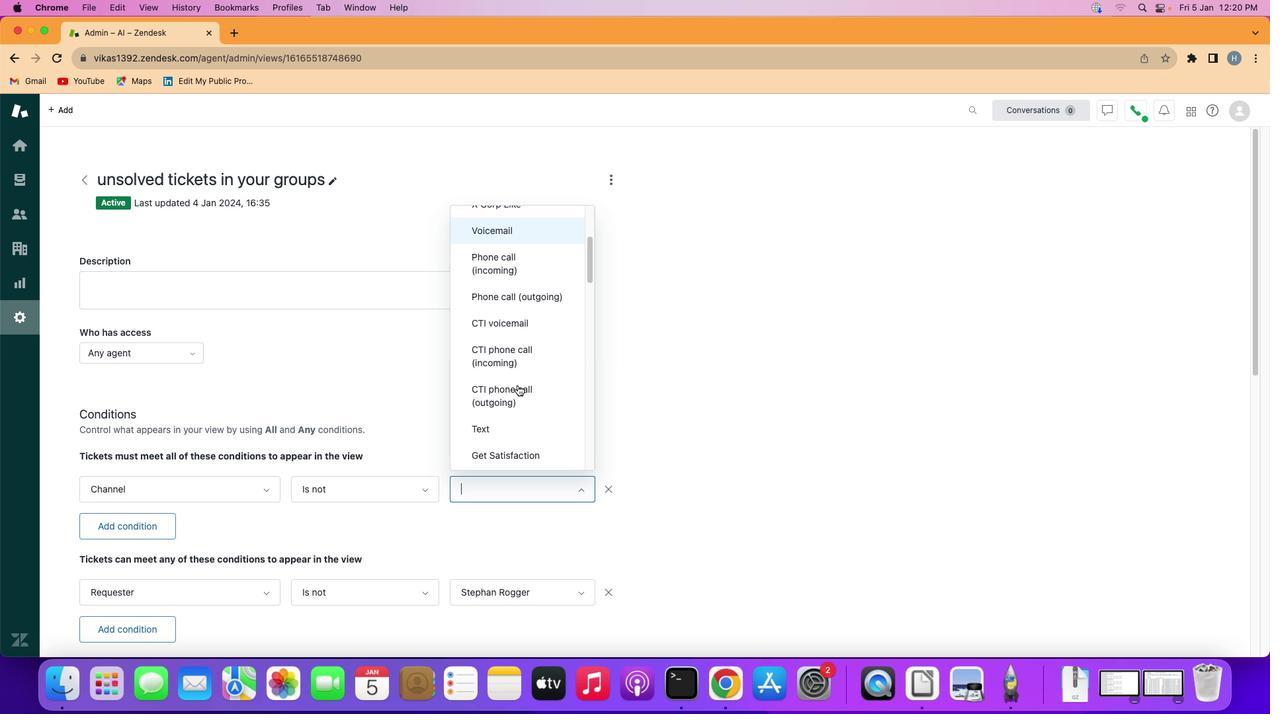 
Action: Mouse scrolled (517, 385) with delta (0, 0)
Screenshot: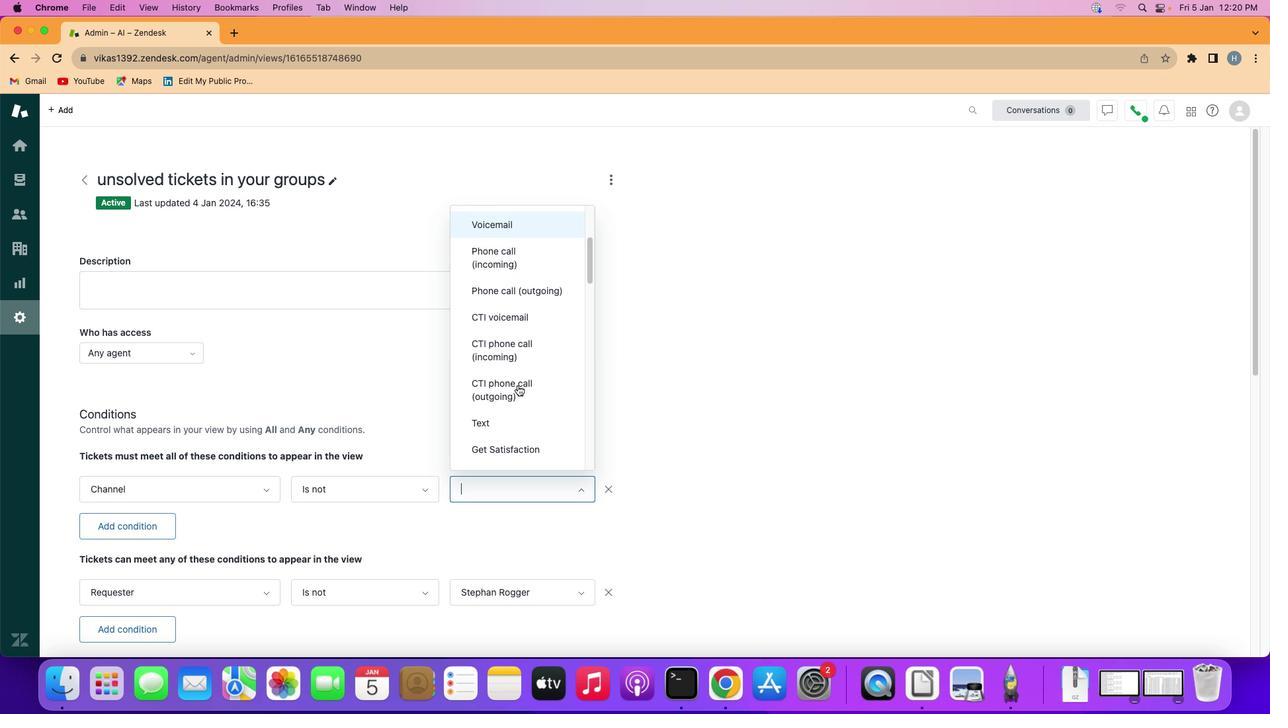 
Action: Mouse scrolled (517, 385) with delta (0, 0)
Screenshot: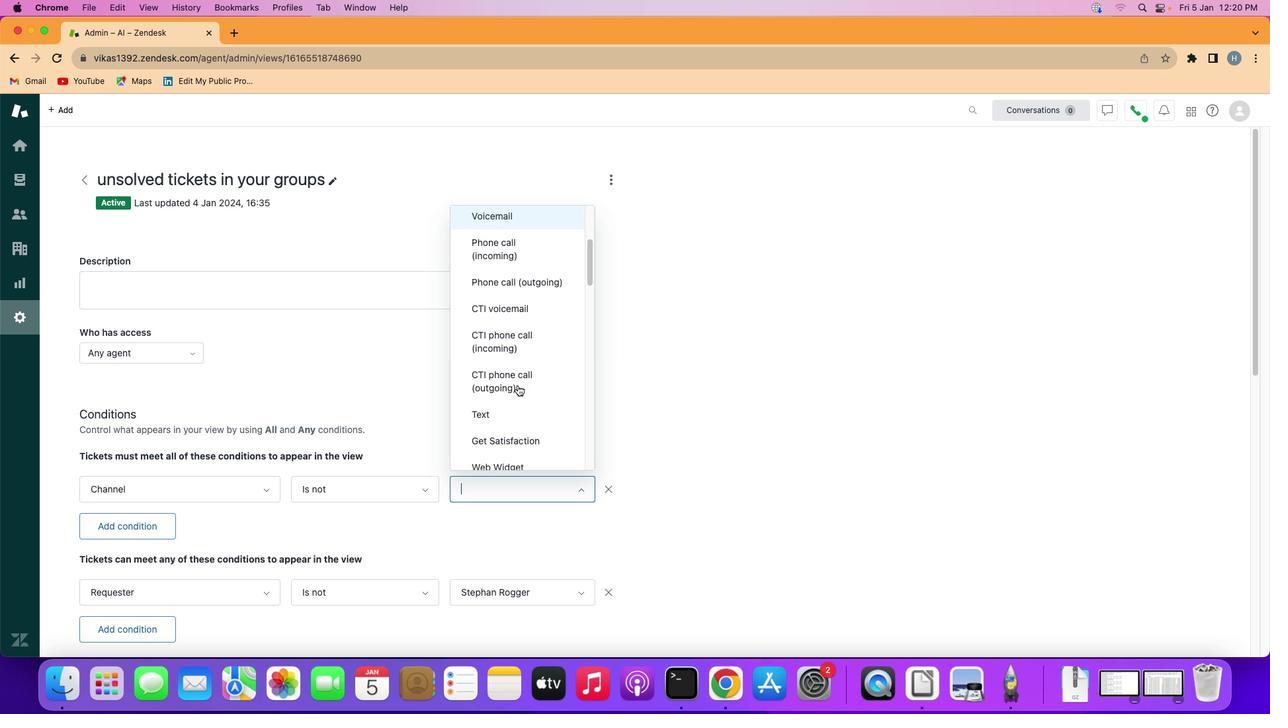 
Action: Mouse scrolled (517, 385) with delta (0, 0)
Screenshot: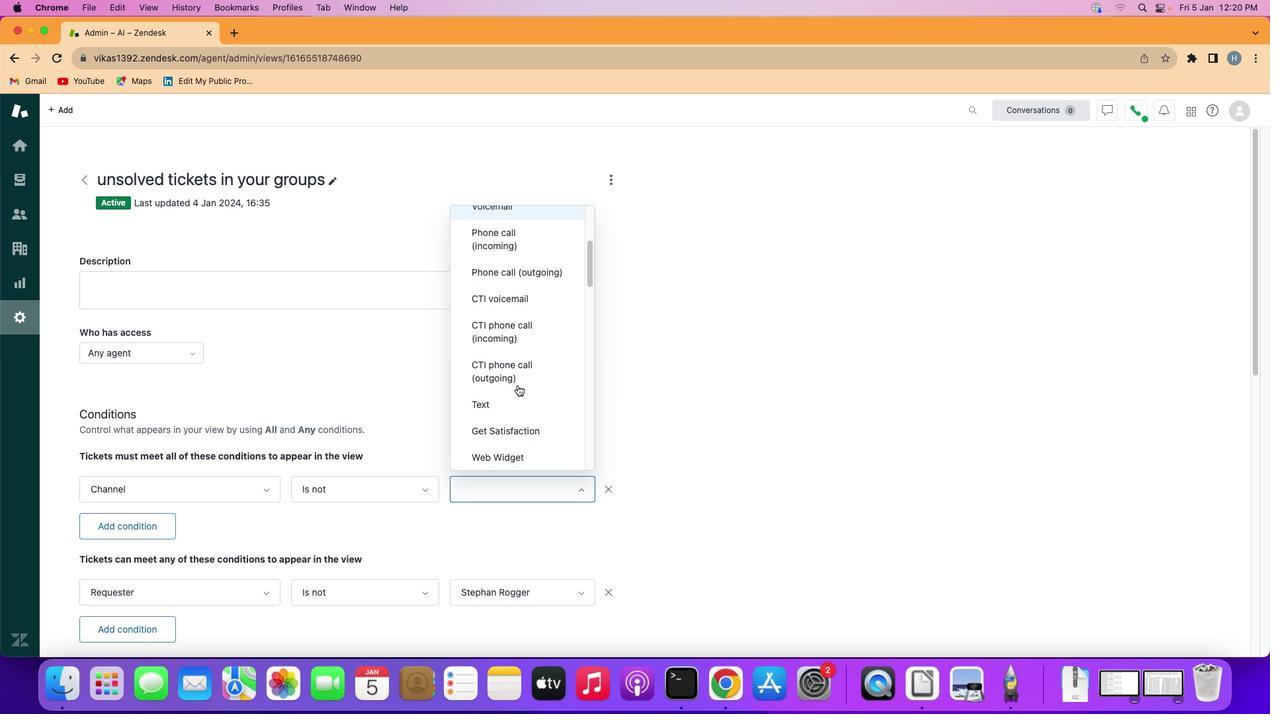 
Action: Mouse moved to (513, 365)
Screenshot: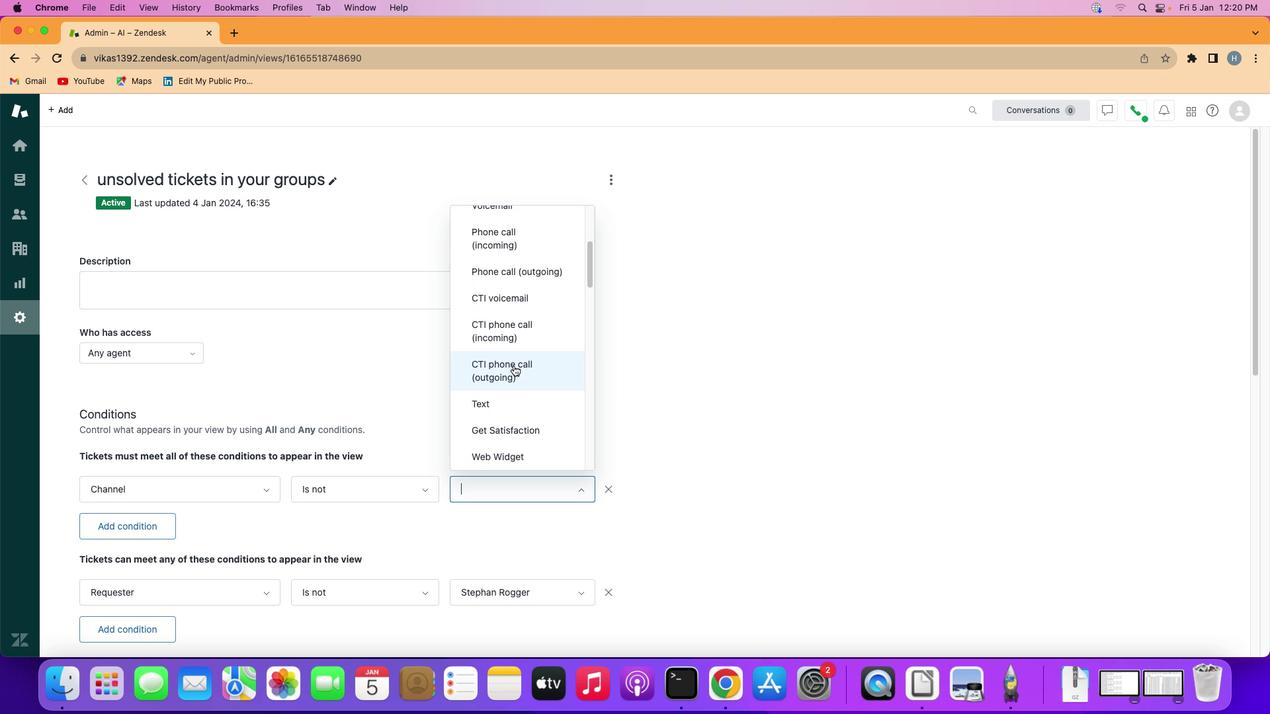 
Action: Mouse pressed left at (513, 365)
Screenshot: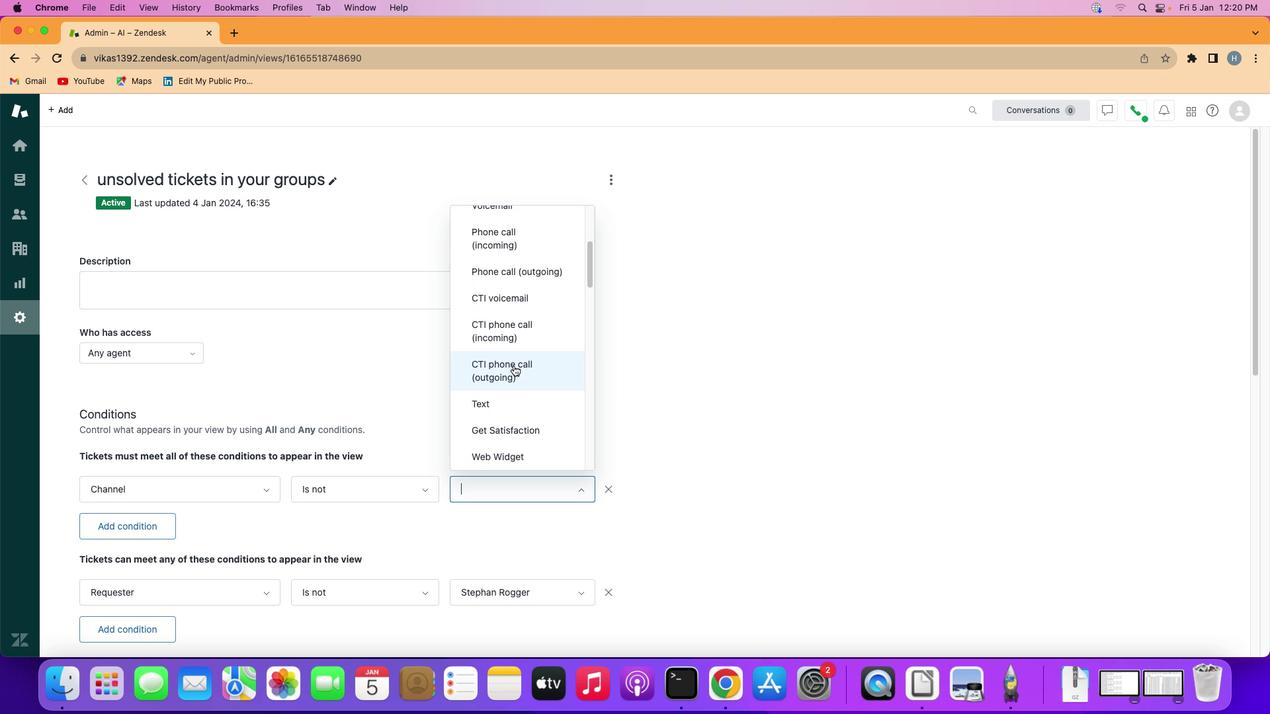
Action: Mouse moved to (508, 408)
Screenshot: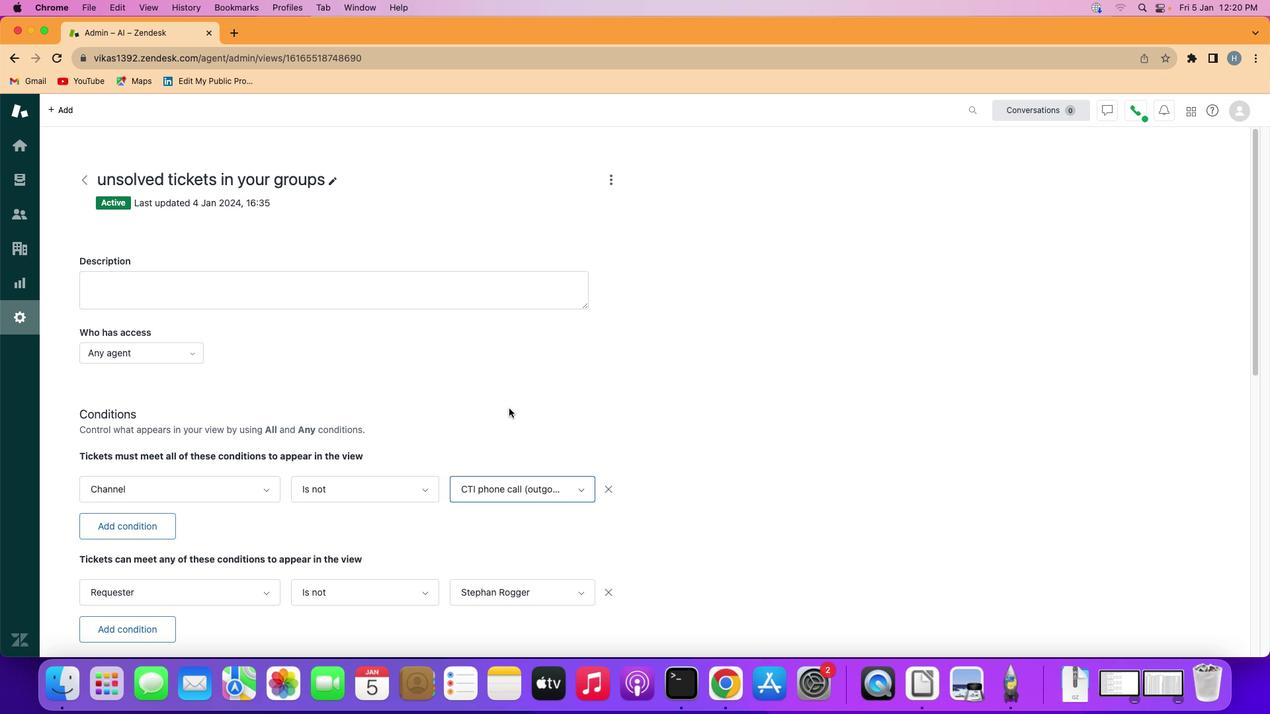 
